 Task: Create Card Quarterly Business Review in Board Employee Performance Management to Workspace Business Operations. Create Card Software Development Review in Board Employee Engagement to Workspace Business Operations. Create Card Annual Performance Review in Board Public Relations Event Planning and Management to Workspace Business Operations
Action: Mouse moved to (112, 469)
Screenshot: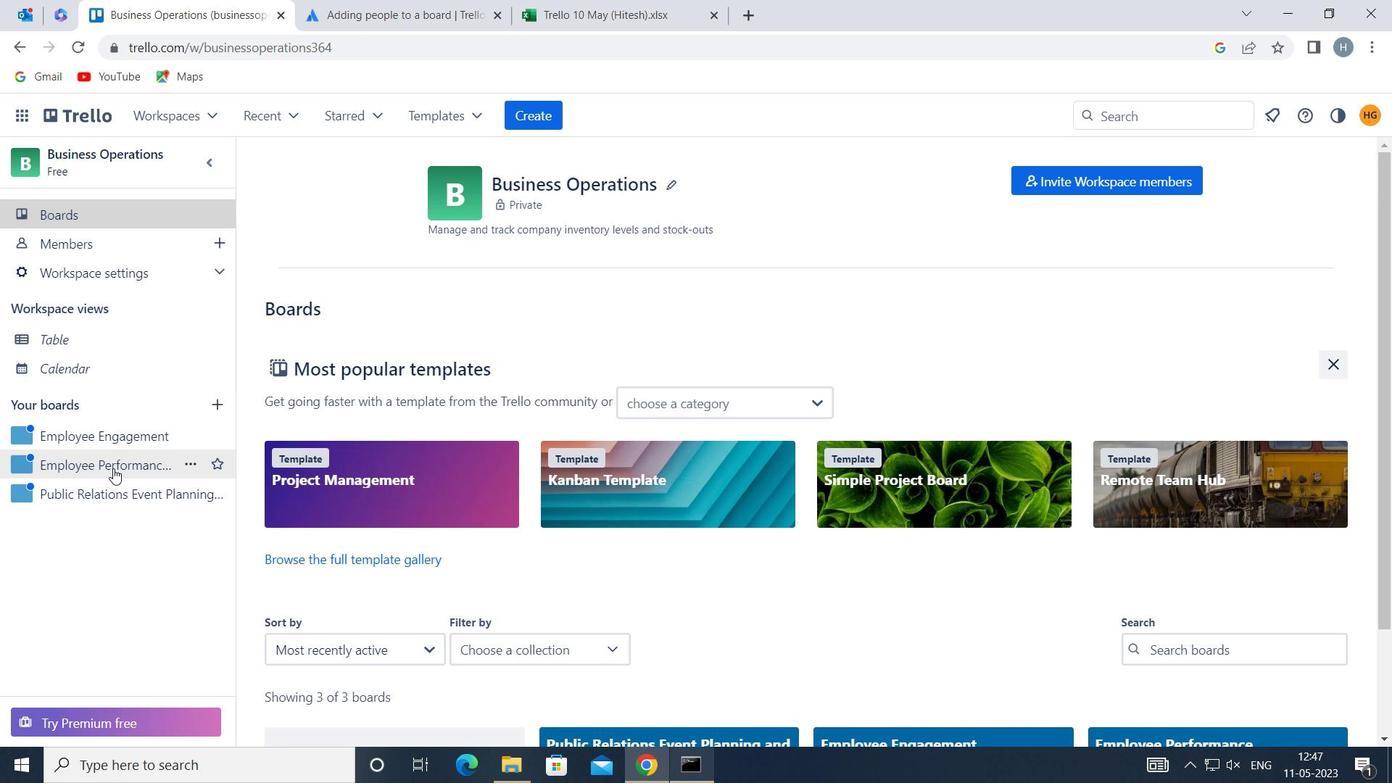 
Action: Mouse pressed left at (112, 469)
Screenshot: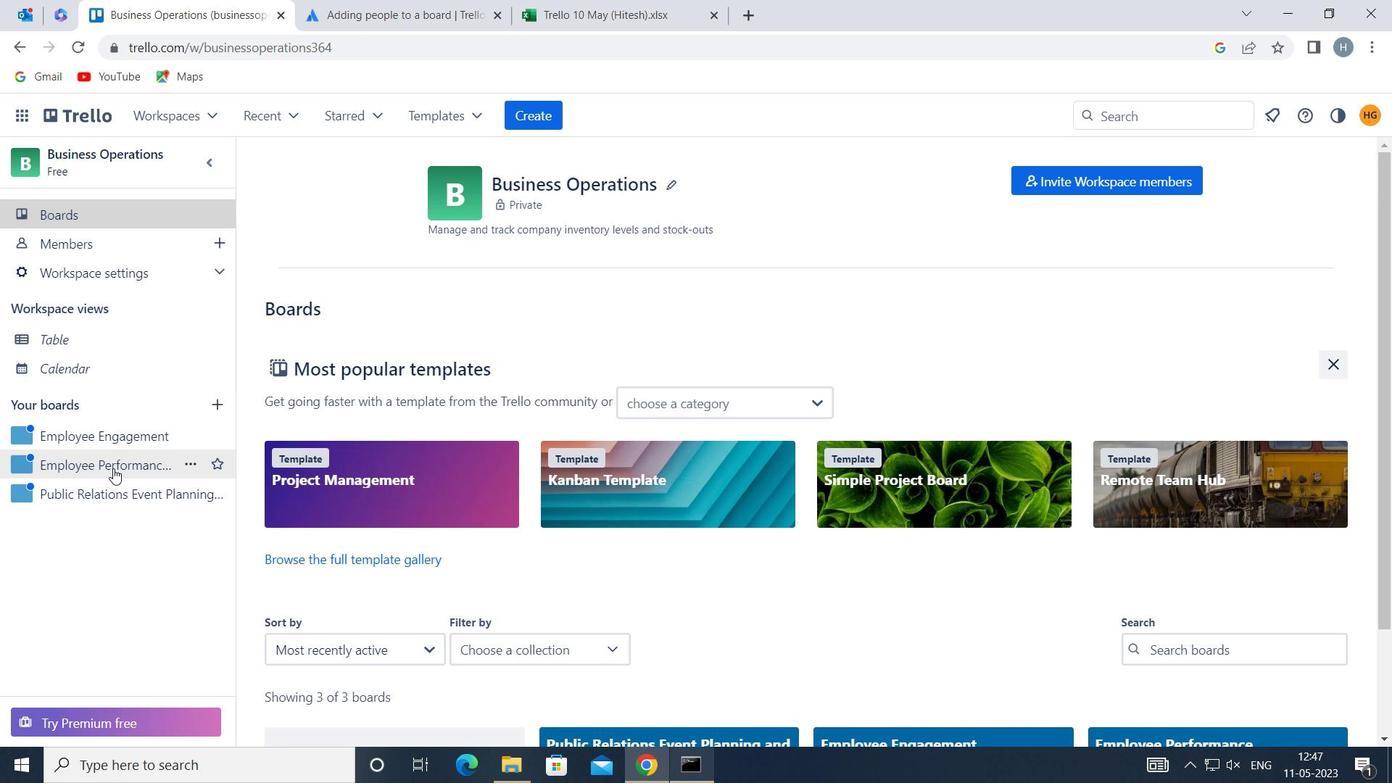 
Action: Mouse moved to (853, 264)
Screenshot: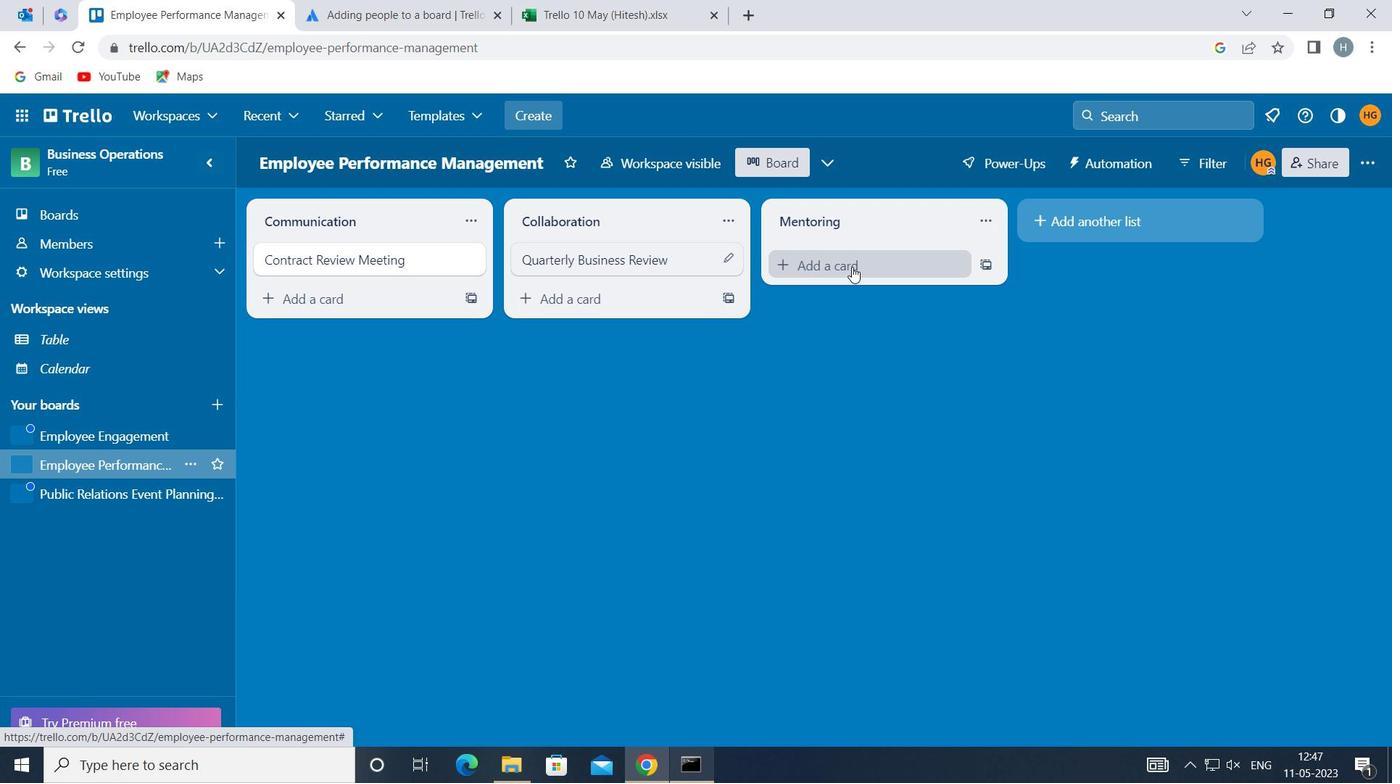 
Action: Mouse pressed left at (853, 264)
Screenshot: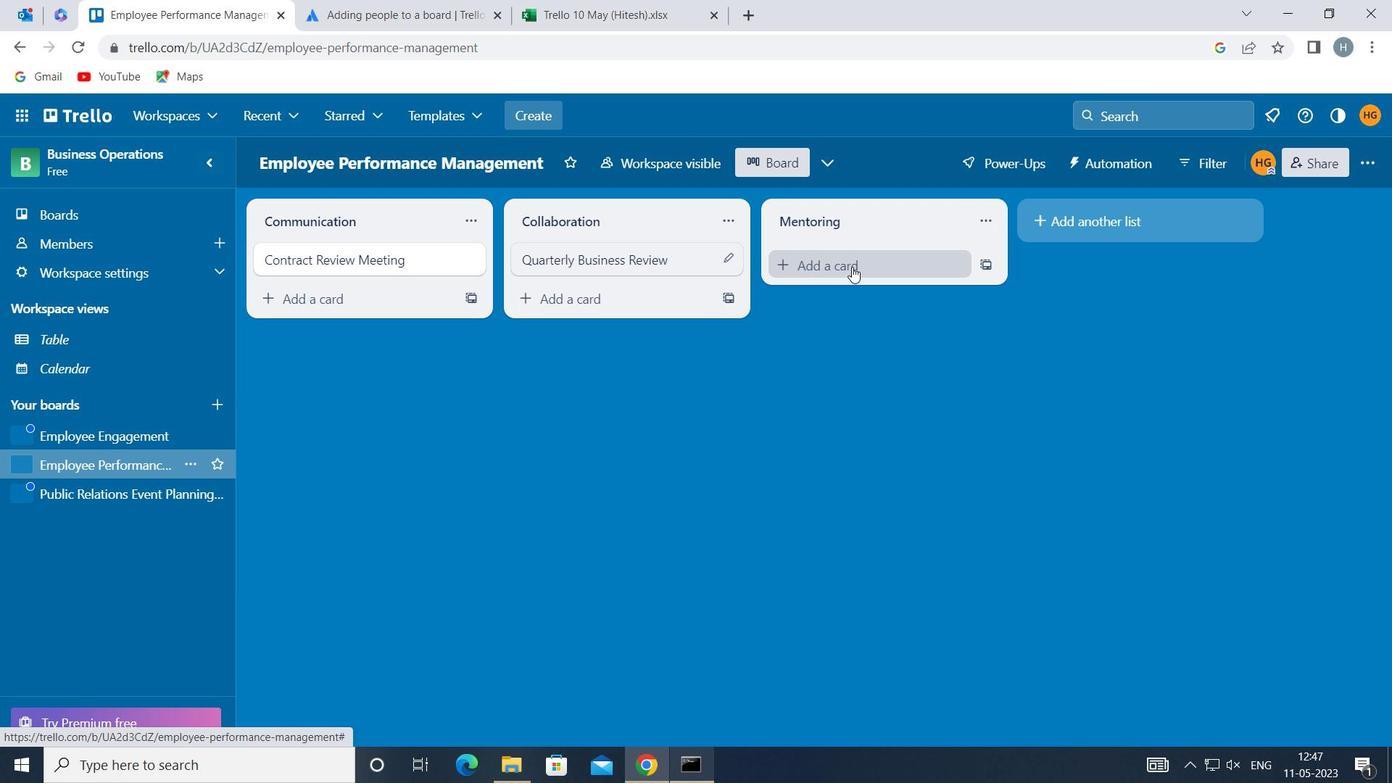 
Action: Mouse moved to (812, 266)
Screenshot: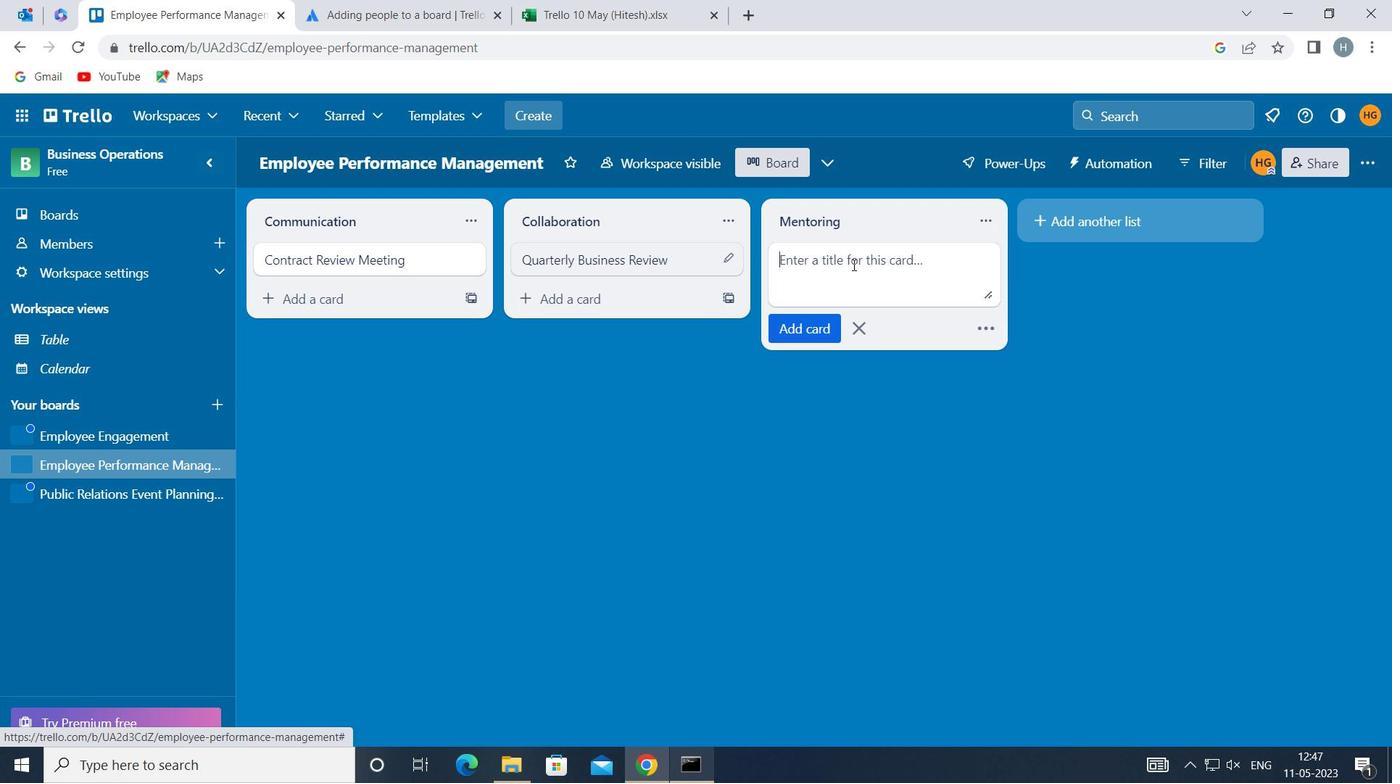 
Action: Mouse pressed left at (812, 266)
Screenshot: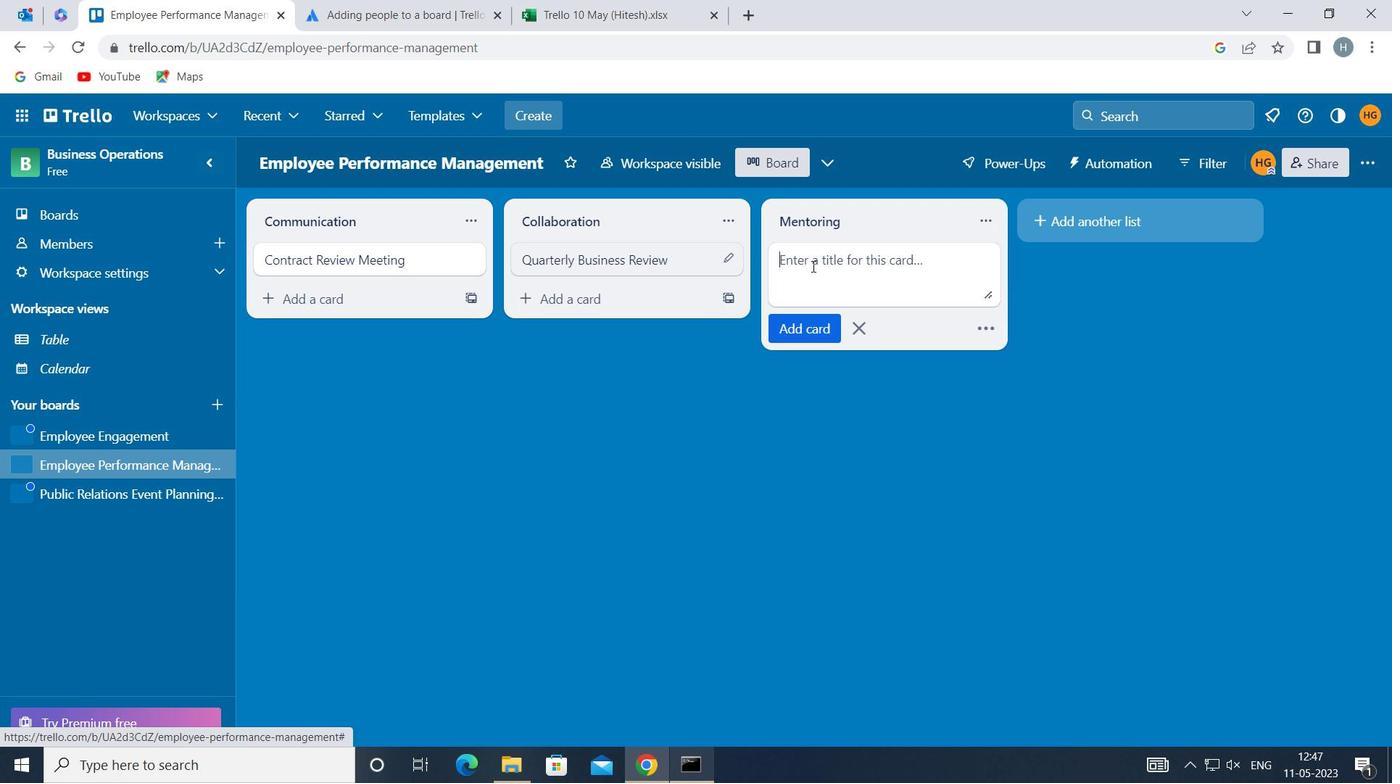 
Action: Key pressed <Key.shift>QUARTERLY<Key.space><Key.shift>BUSINESS<Key.space><Key.shift>REVIEW
Screenshot: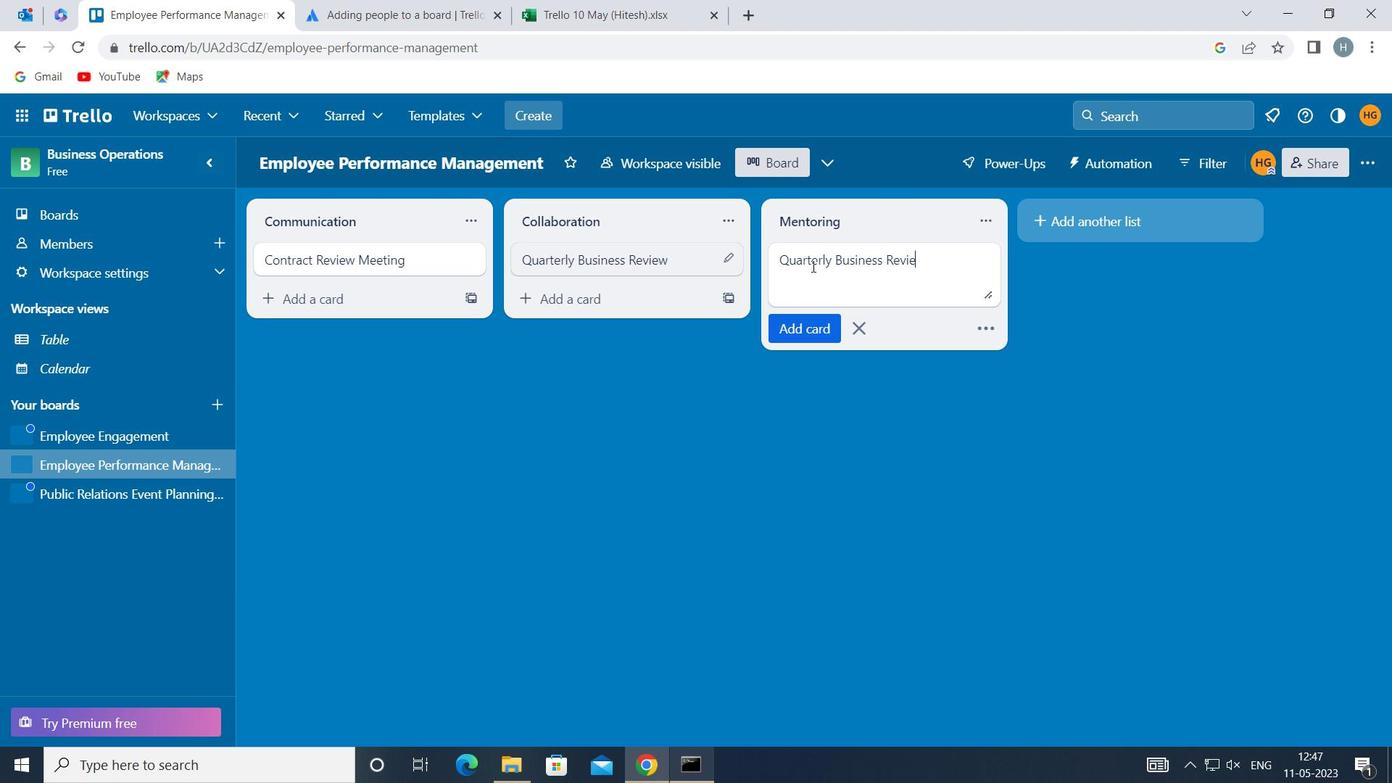 
Action: Mouse moved to (802, 317)
Screenshot: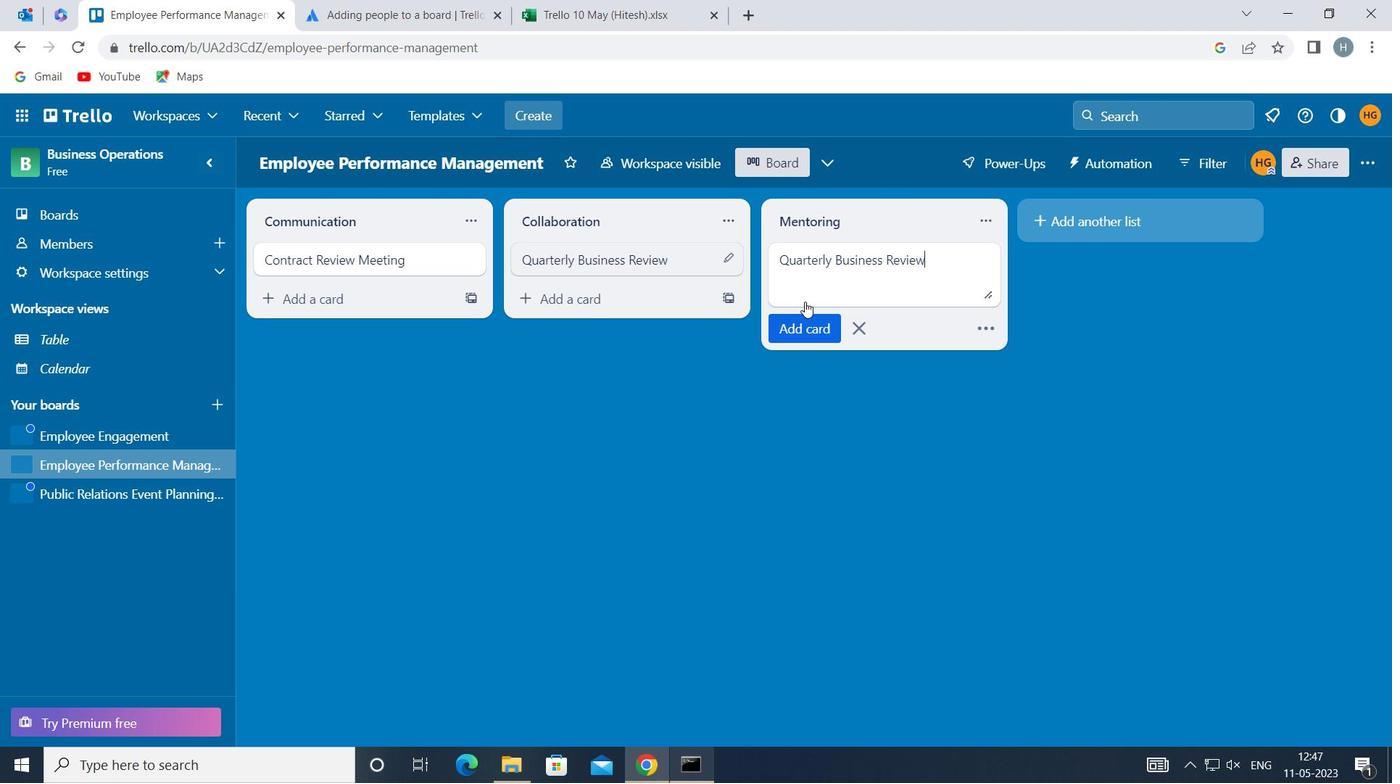 
Action: Mouse pressed left at (802, 317)
Screenshot: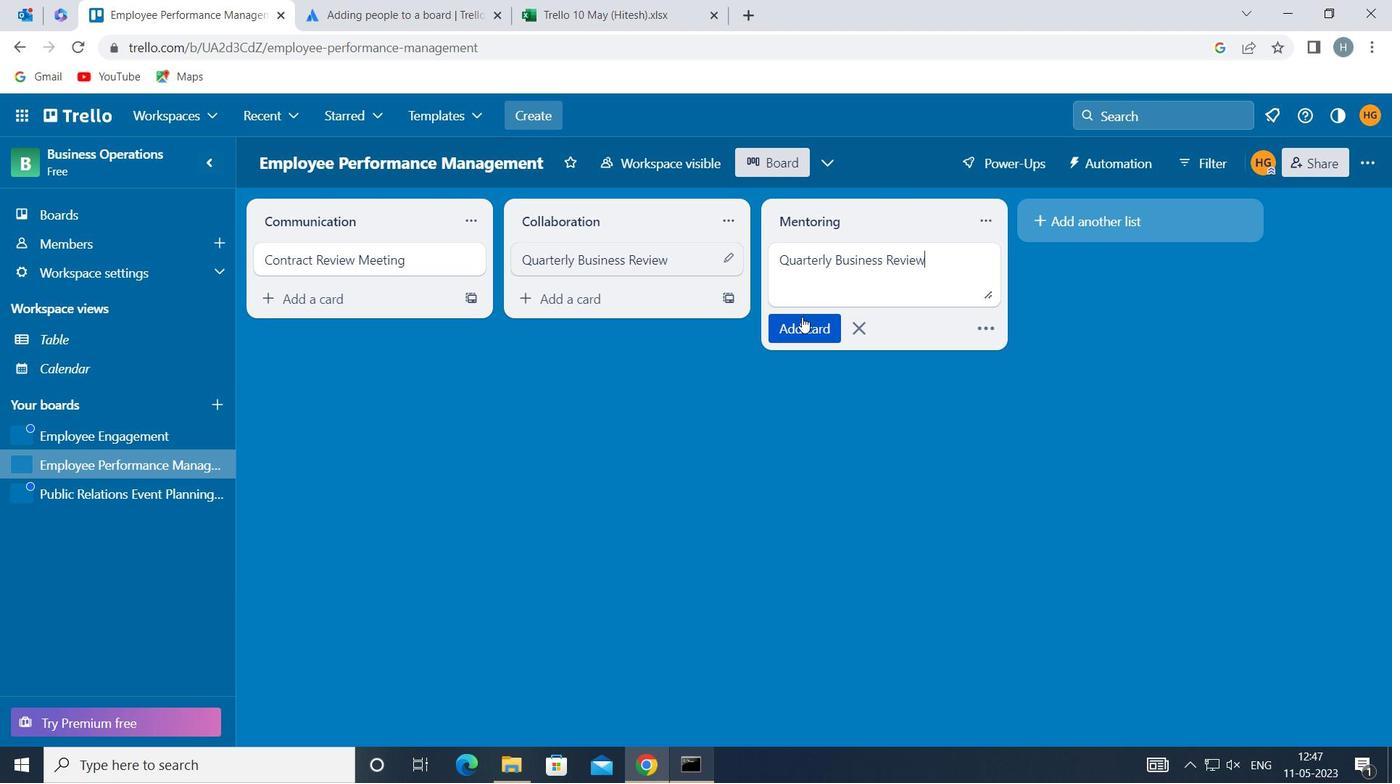 
Action: Mouse moved to (656, 465)
Screenshot: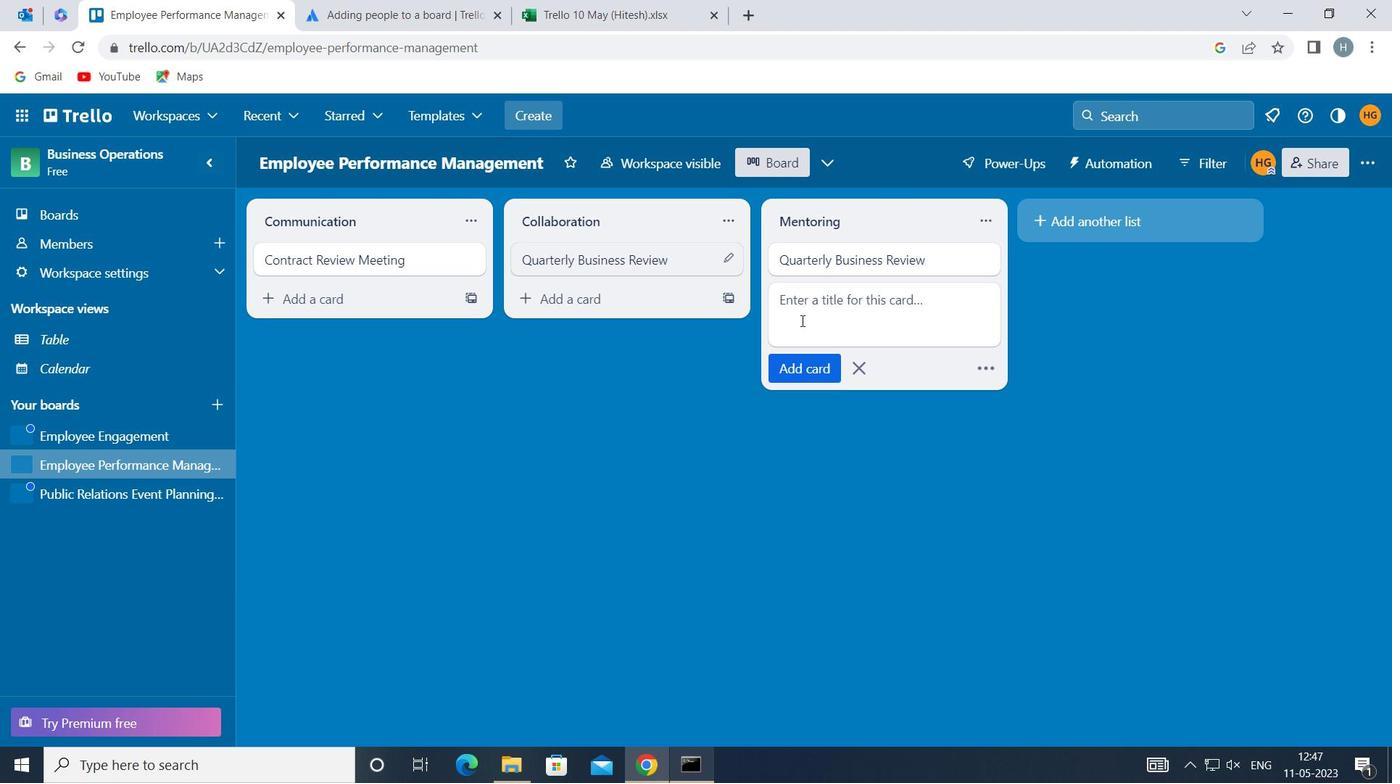 
Action: Mouse pressed left at (656, 465)
Screenshot: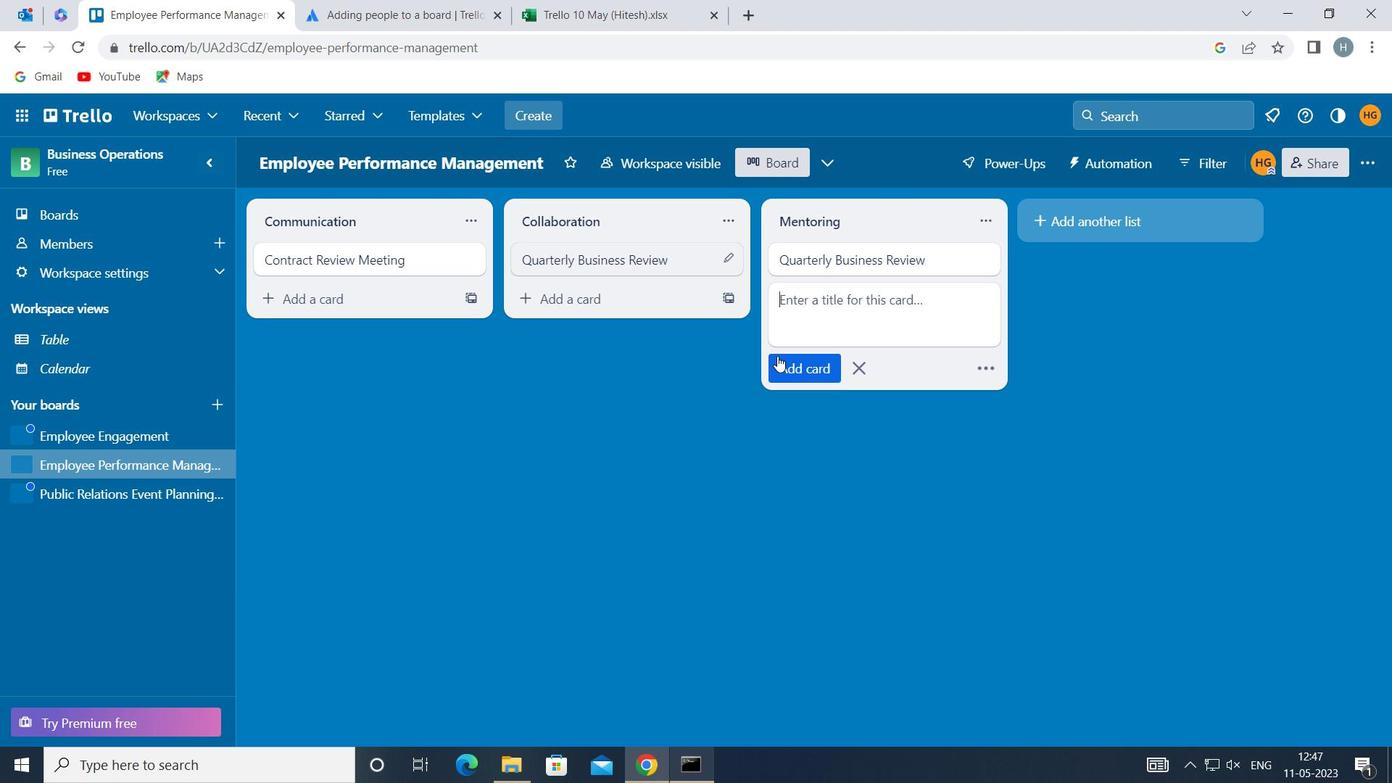 
Action: Mouse moved to (52, 441)
Screenshot: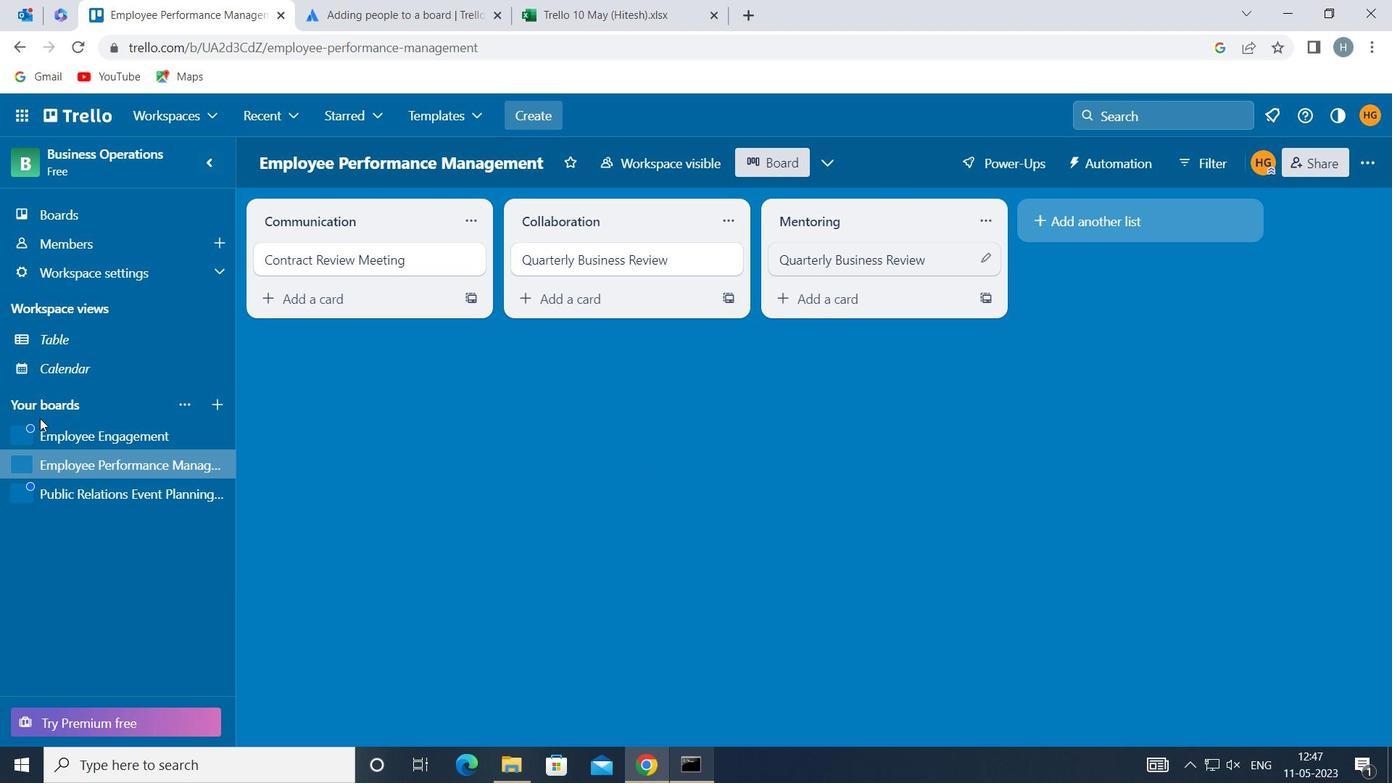 
Action: Mouse pressed left at (52, 441)
Screenshot: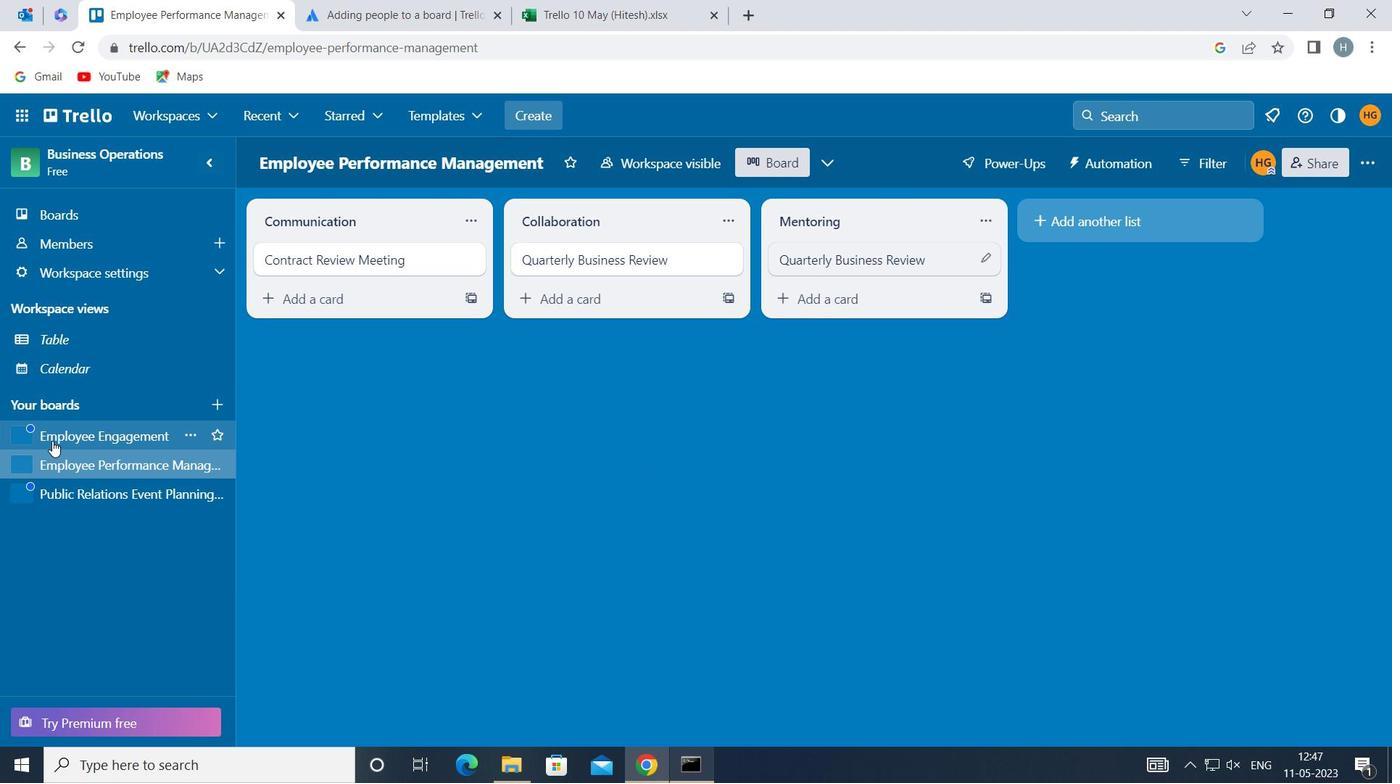 
Action: Mouse moved to (878, 270)
Screenshot: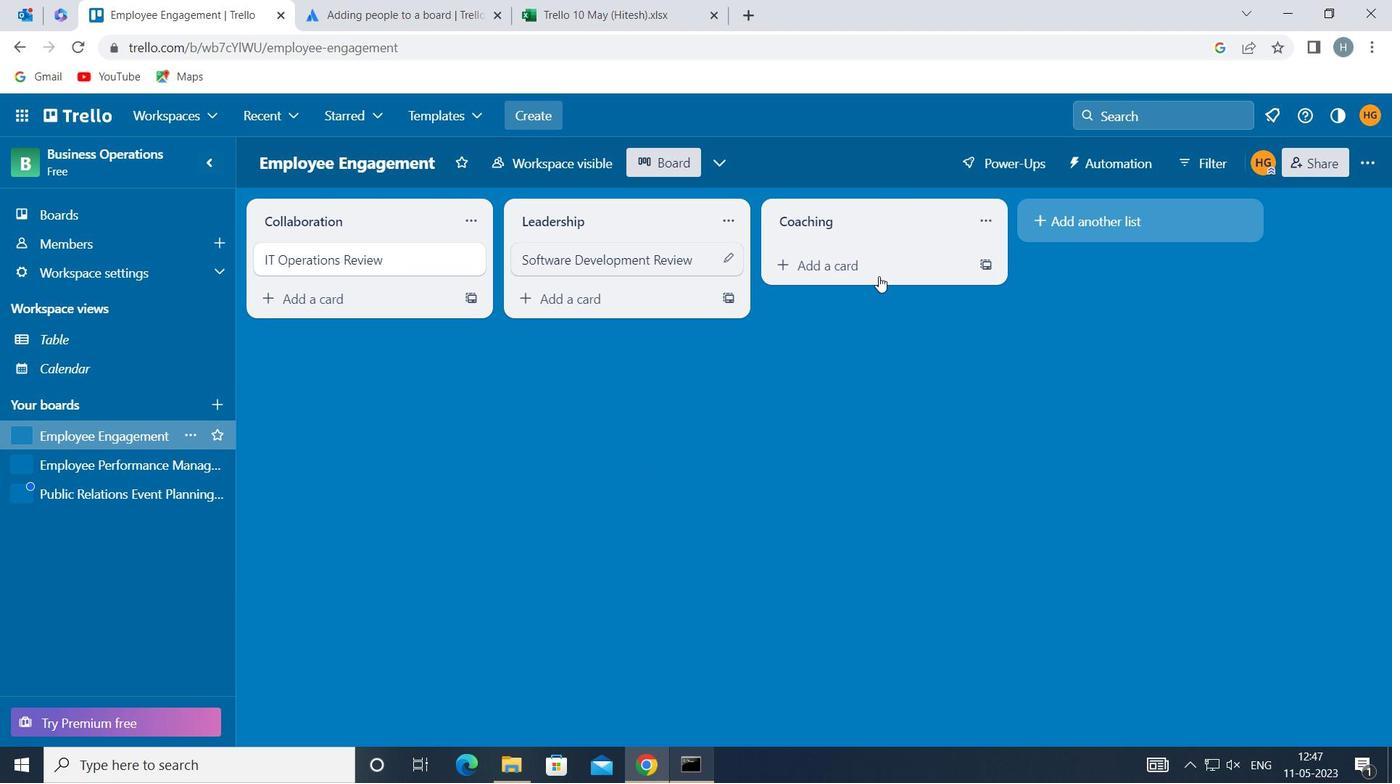 
Action: Mouse pressed left at (878, 270)
Screenshot: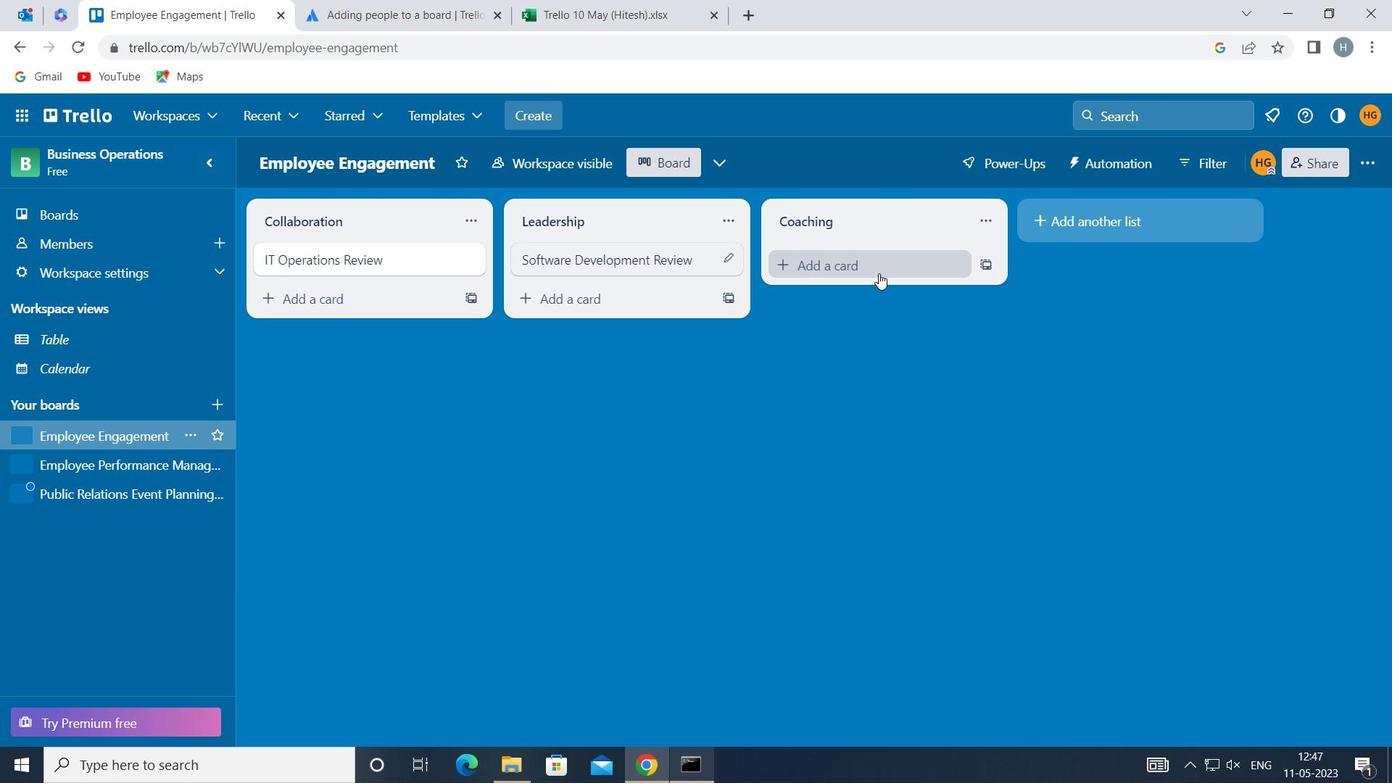 
Action: Mouse moved to (847, 268)
Screenshot: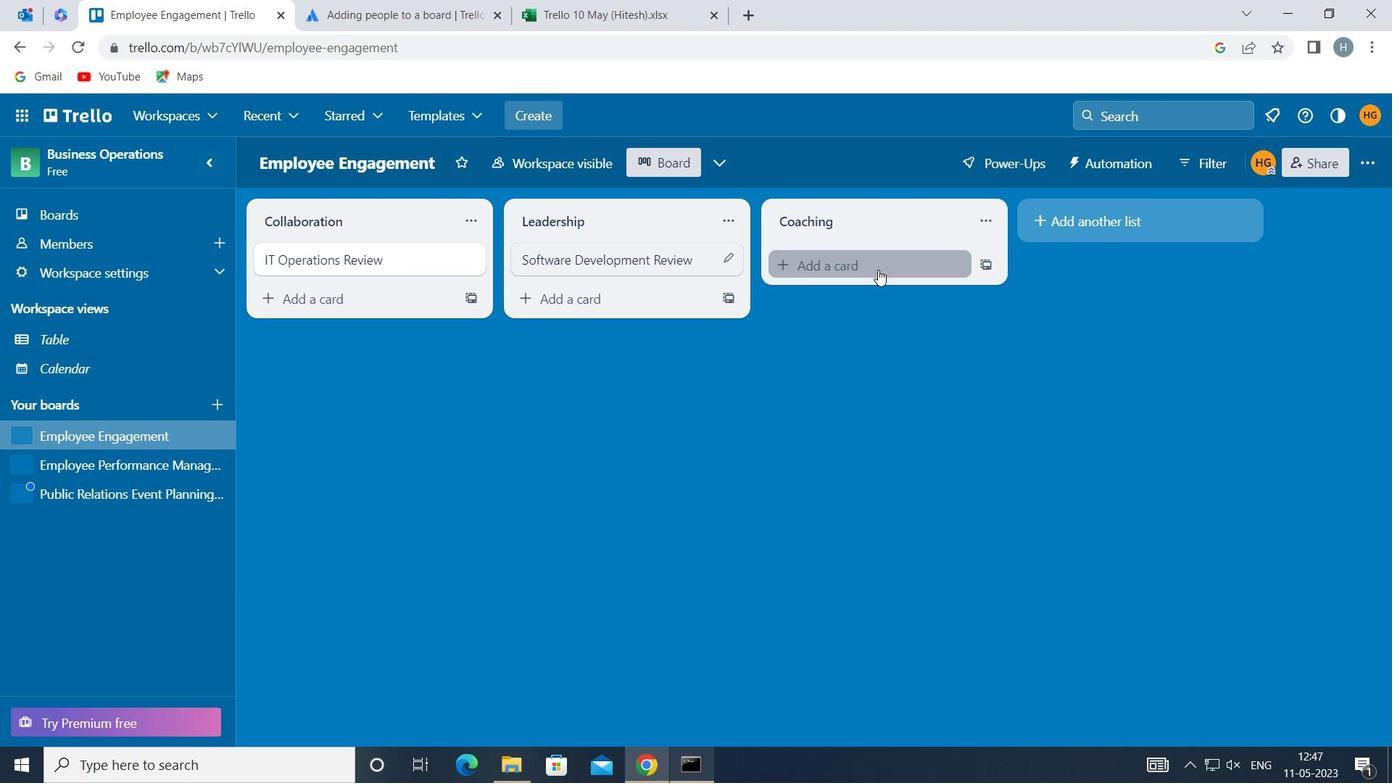 
Action: Mouse pressed left at (847, 268)
Screenshot: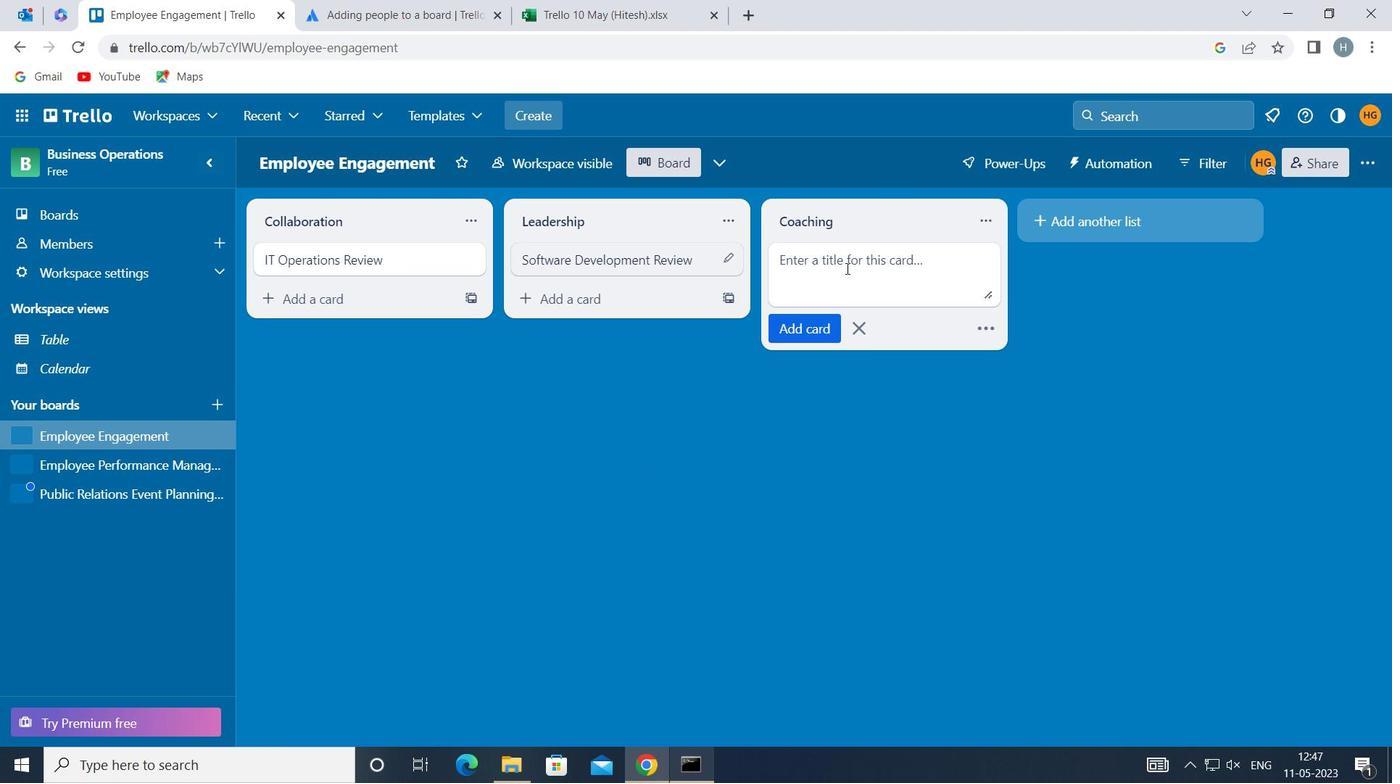 
Action: Key pressed <Key.shift>SOFTWARE<Key.space><Key.shift>DEVELOPMENT<Key.space><Key.shift>REVIEW
Screenshot: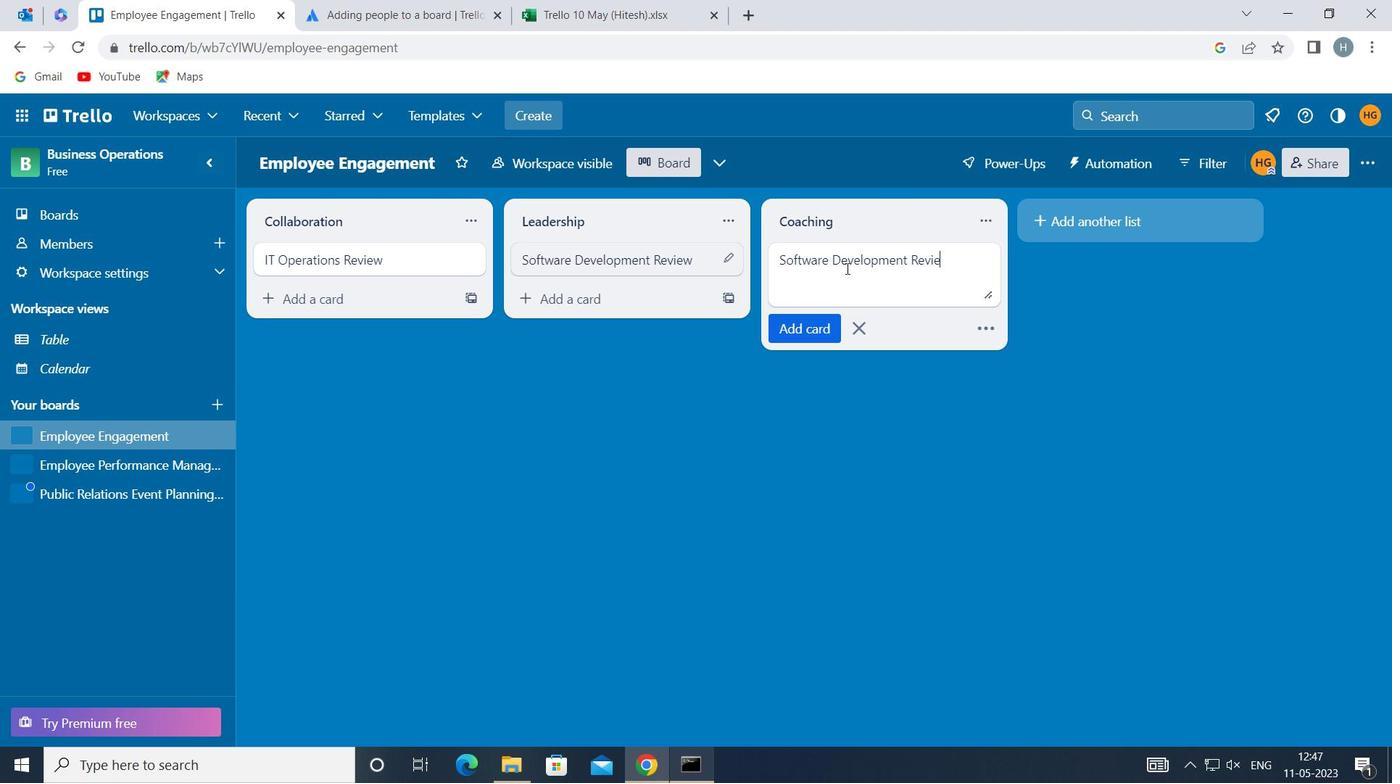 
Action: Mouse moved to (811, 324)
Screenshot: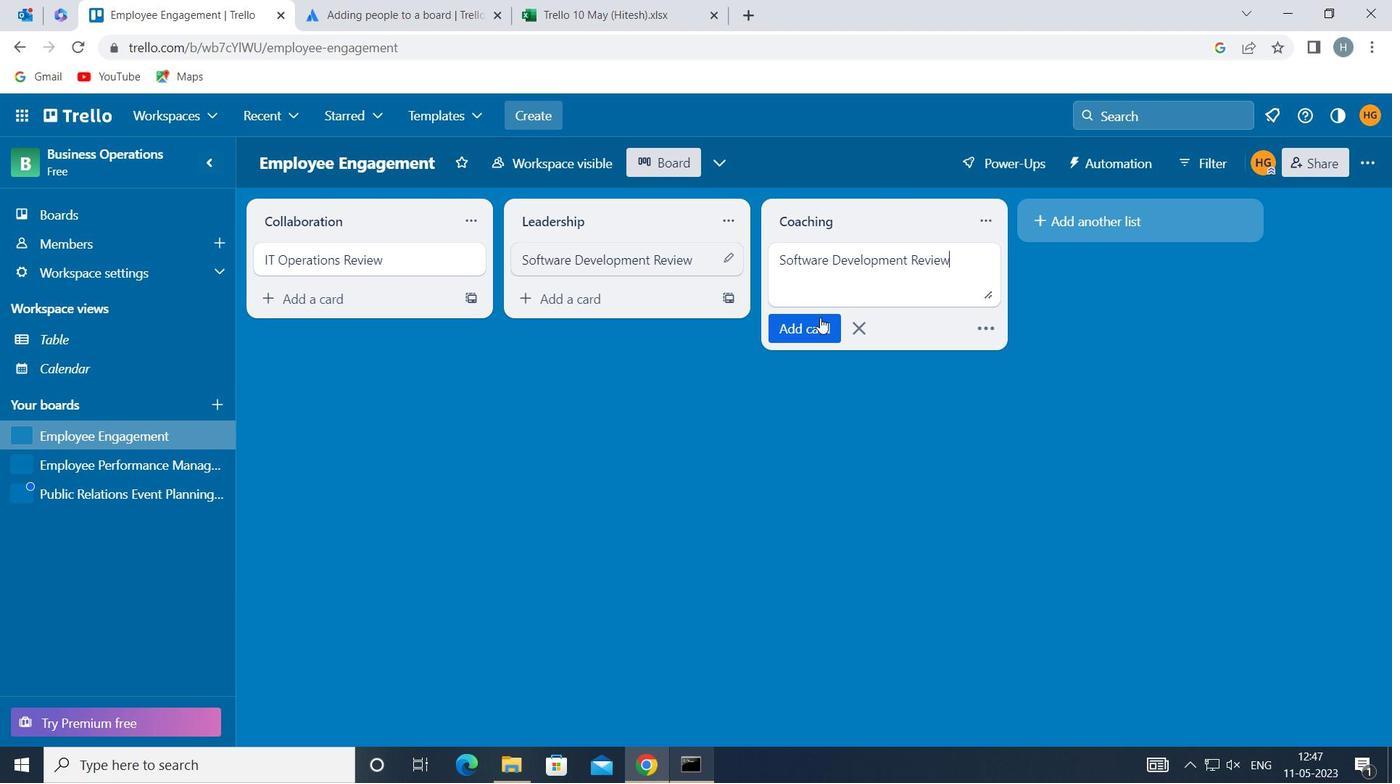 
Action: Mouse pressed left at (811, 324)
Screenshot: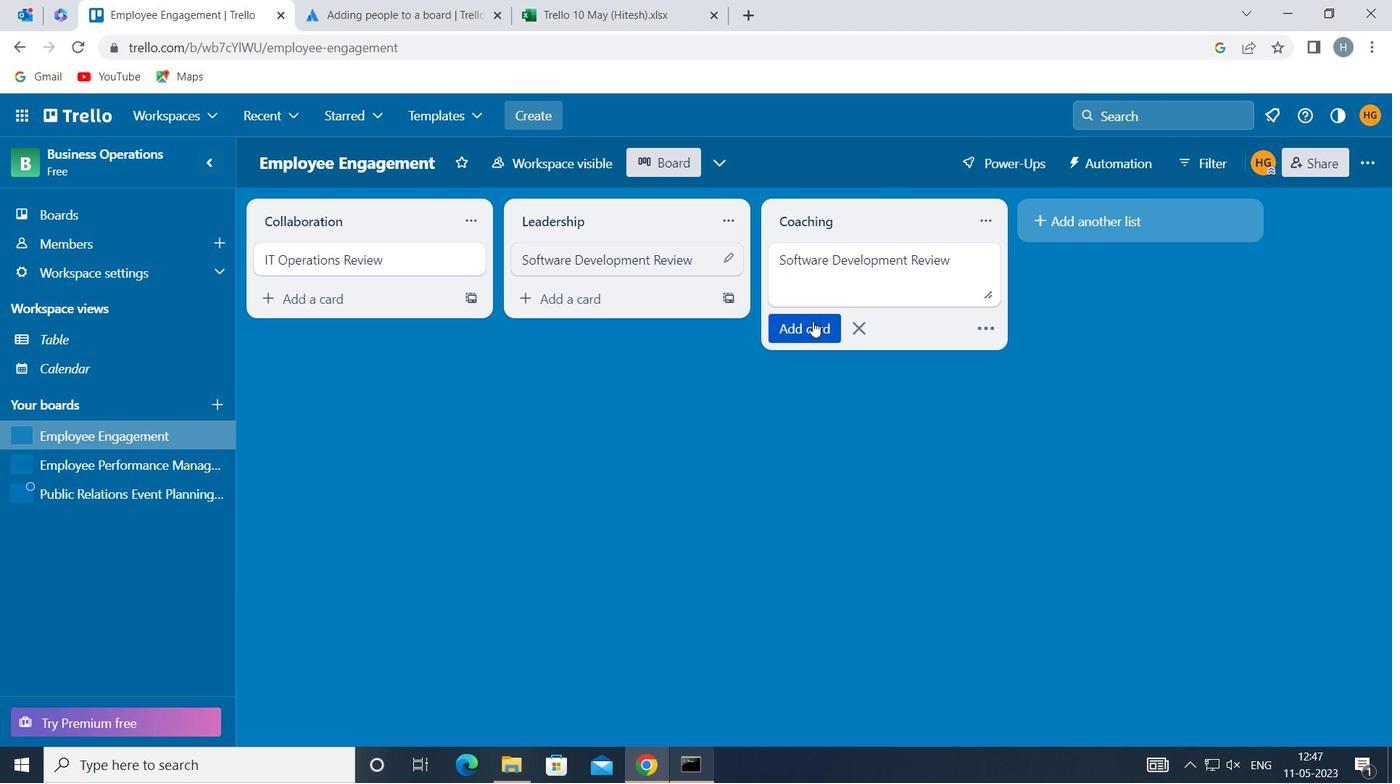 
Action: Mouse moved to (784, 388)
Screenshot: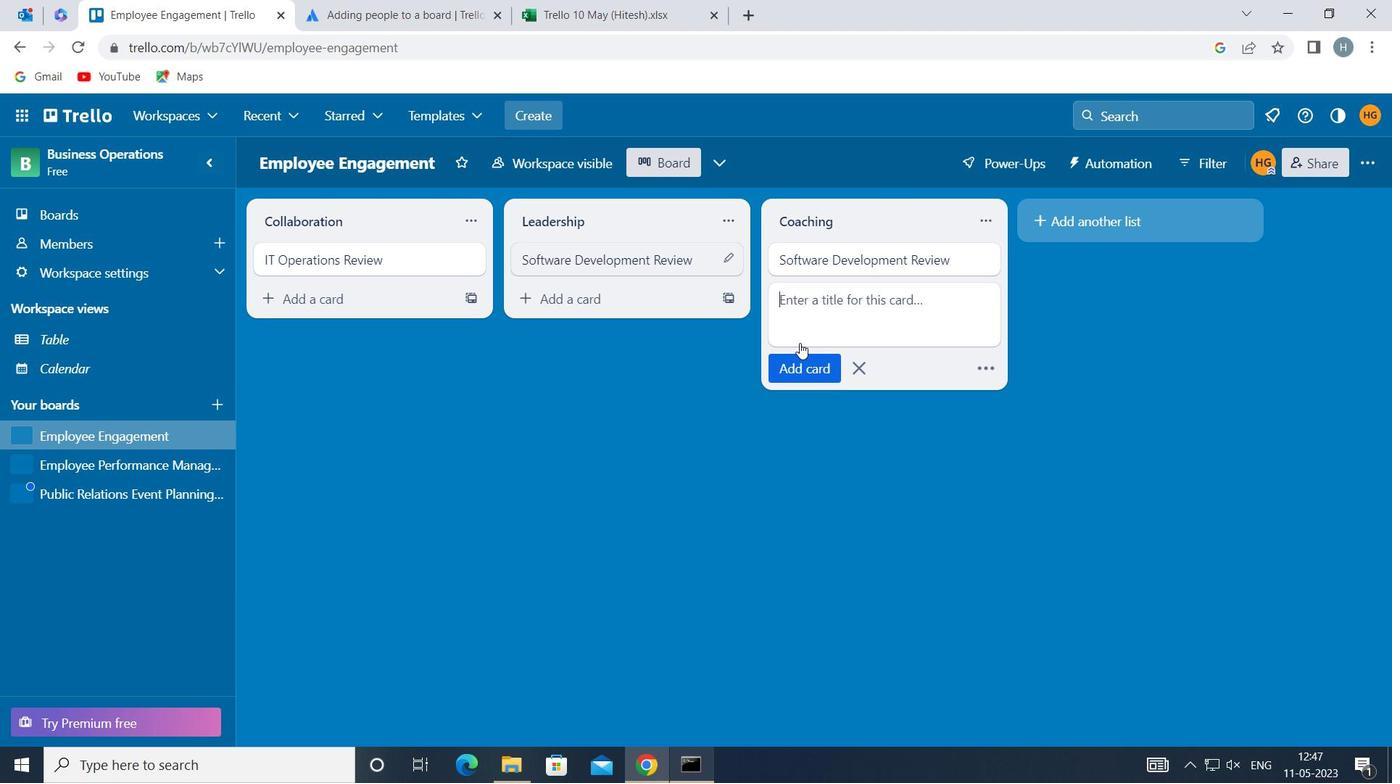 
Action: Mouse pressed left at (784, 388)
Screenshot: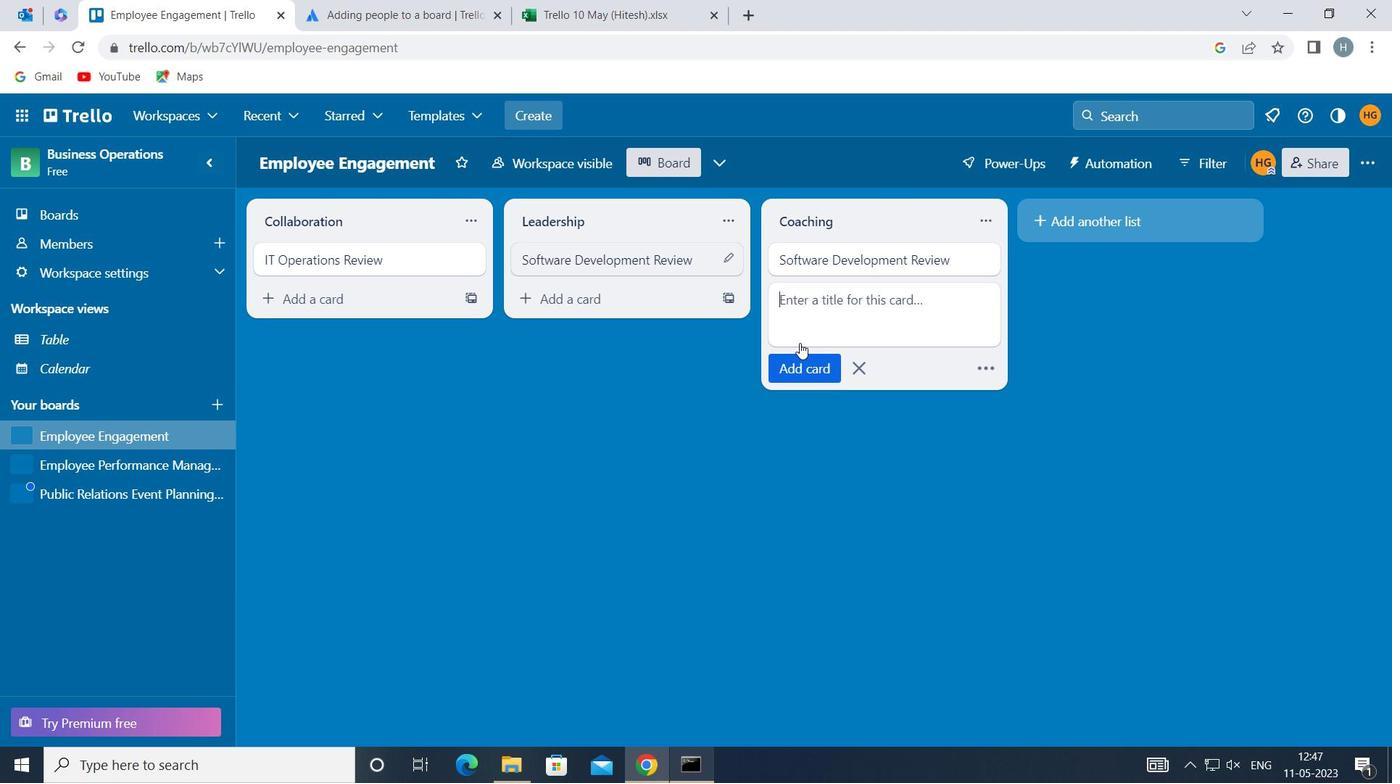 
Action: Mouse moved to (108, 487)
Screenshot: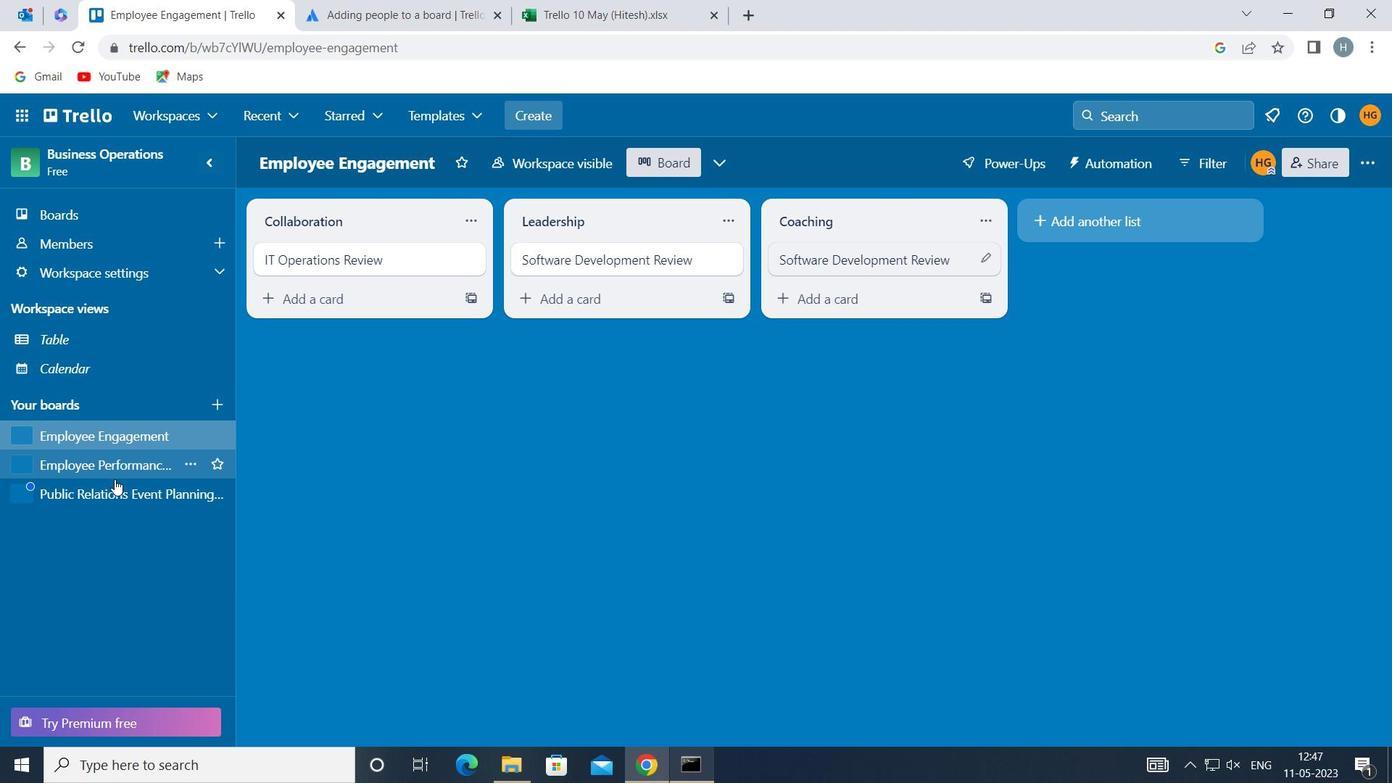 
Action: Mouse pressed left at (108, 487)
Screenshot: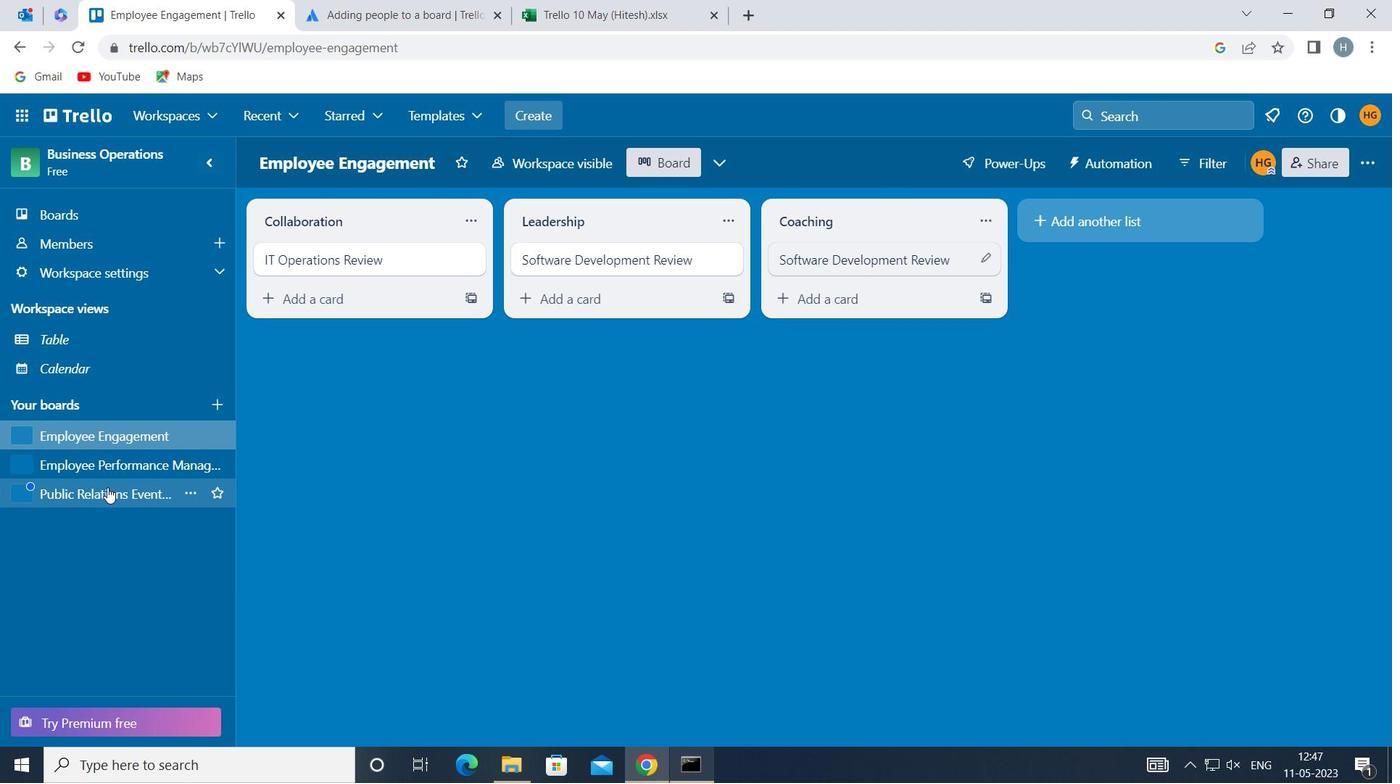 
Action: Mouse moved to (861, 258)
Screenshot: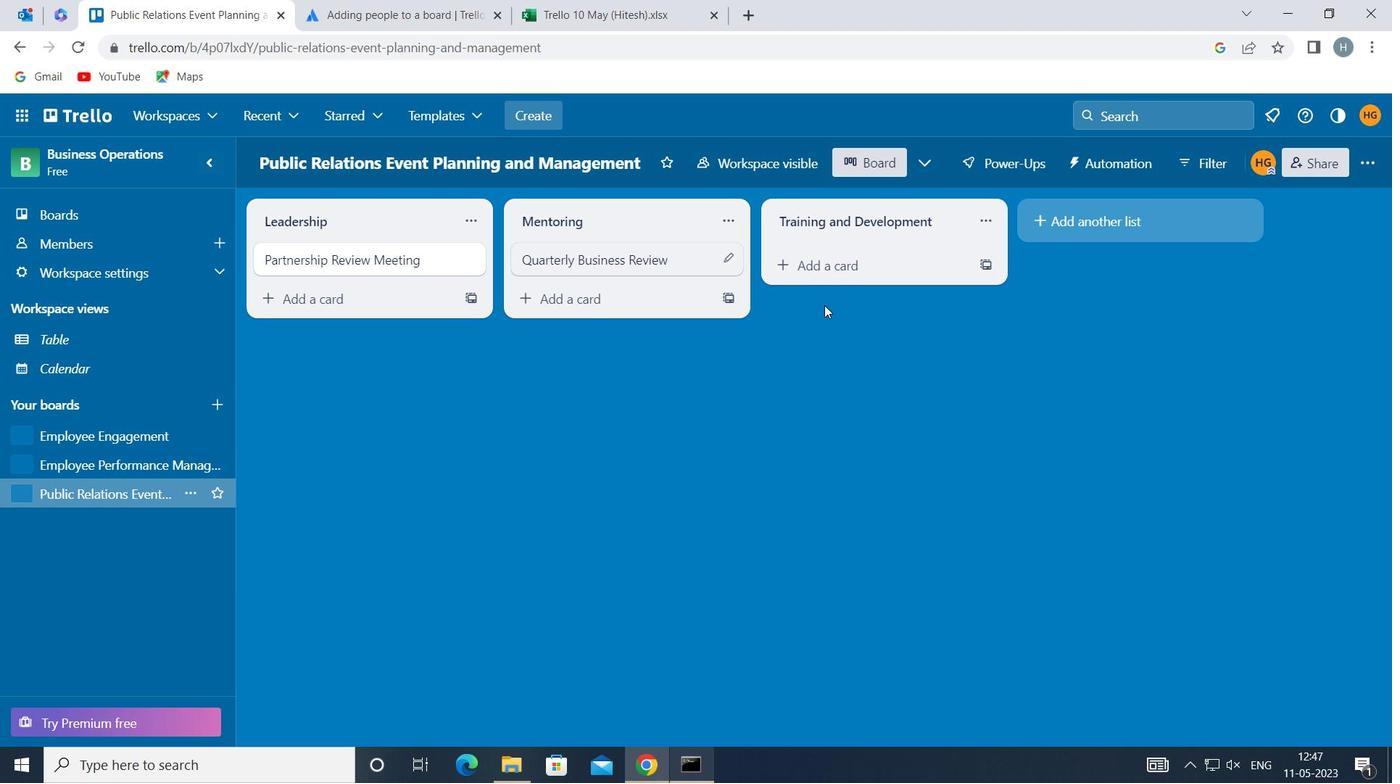 
Action: Mouse pressed left at (861, 258)
Screenshot: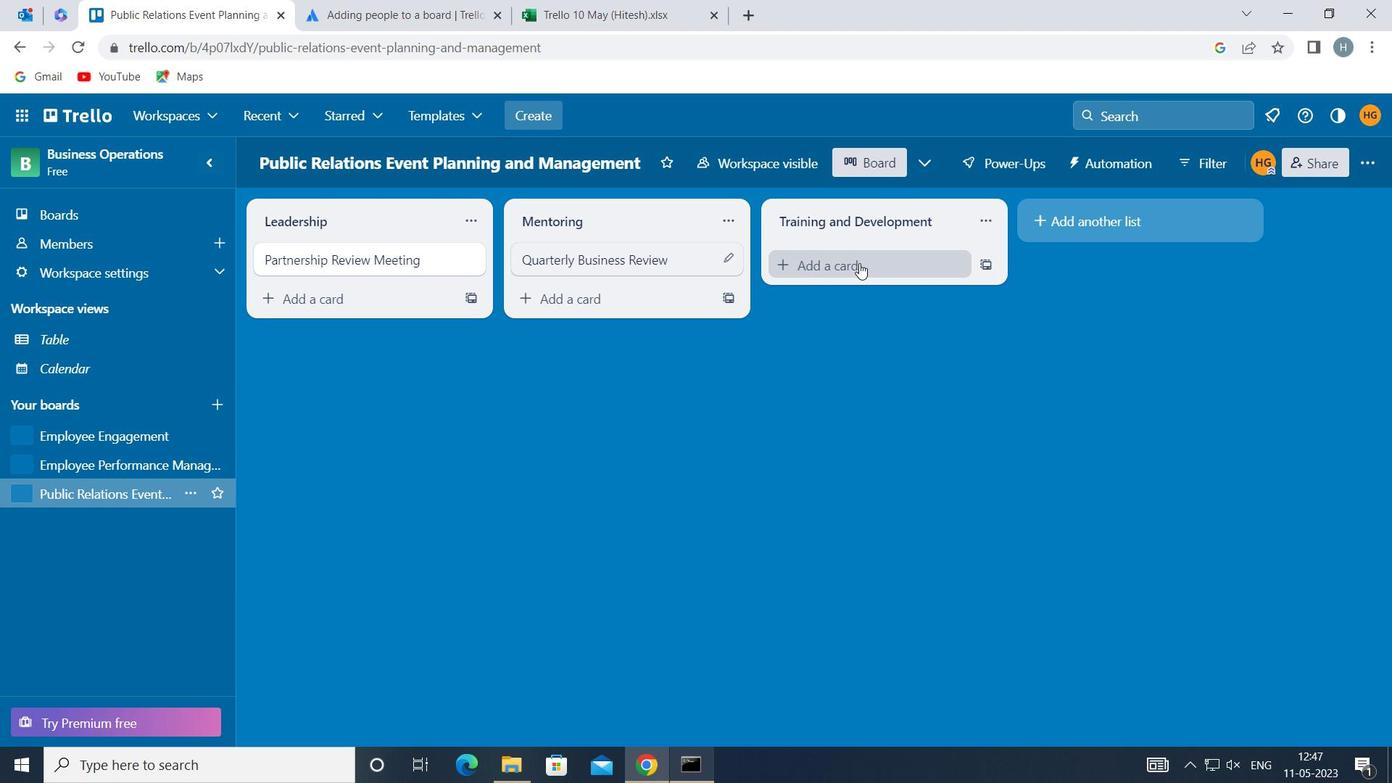 
Action: Mouse moved to (856, 257)
Screenshot: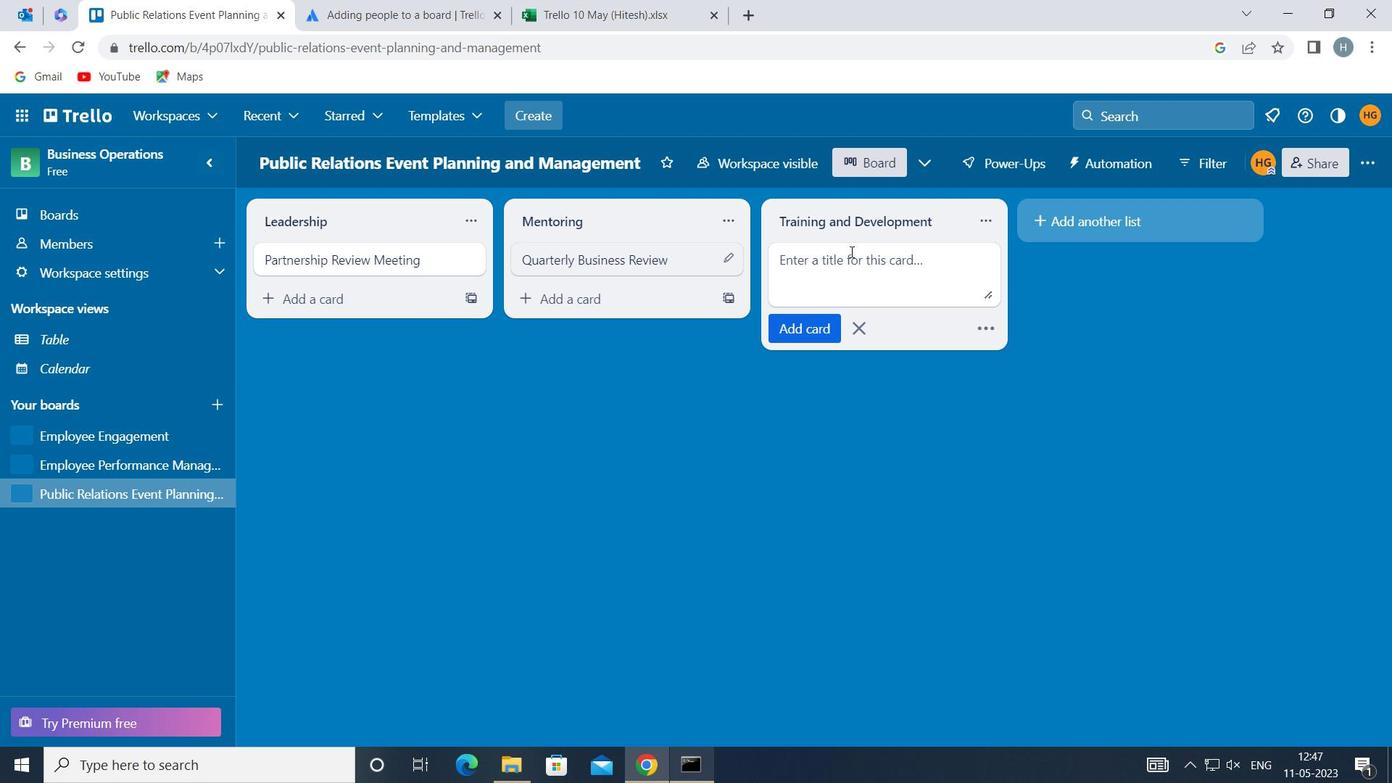 
Action: Mouse pressed left at (856, 257)
Screenshot: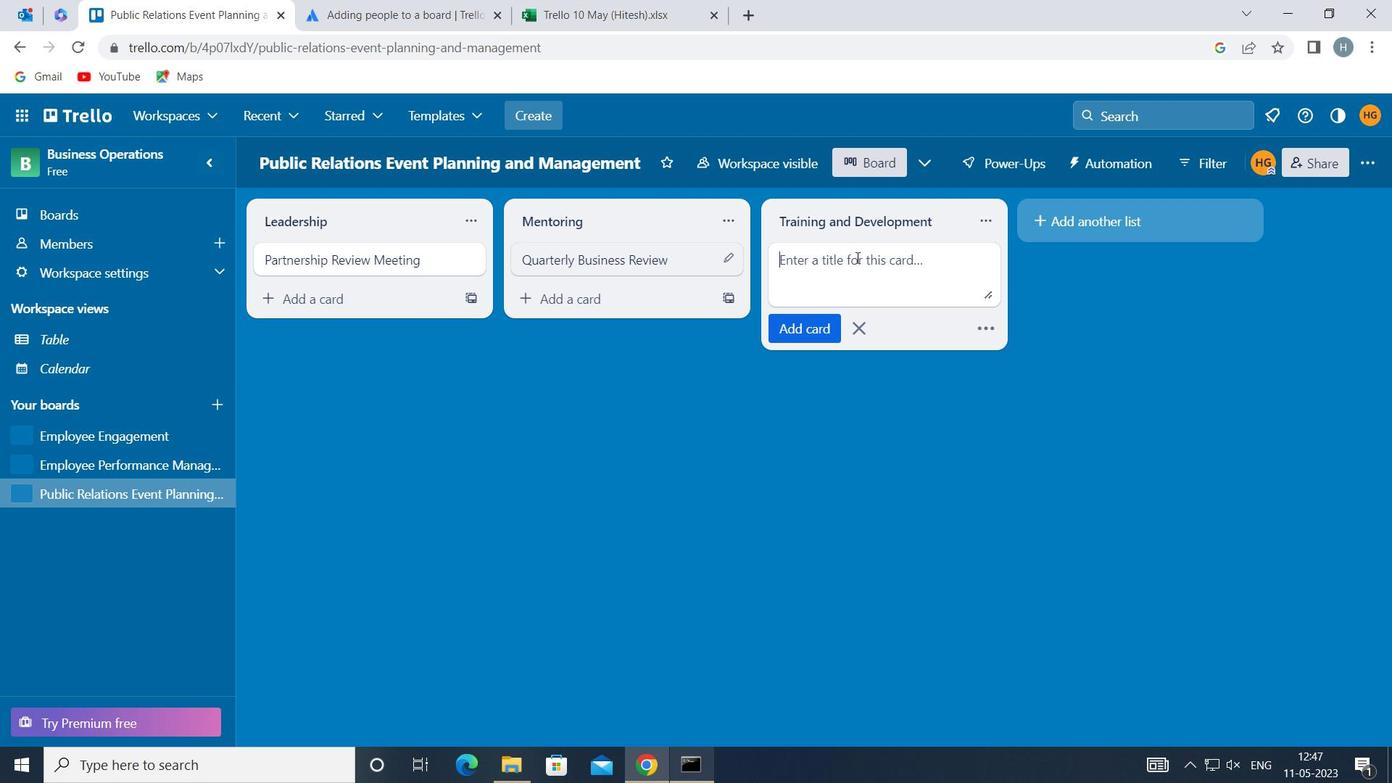 
Action: Mouse moved to (856, 257)
Screenshot: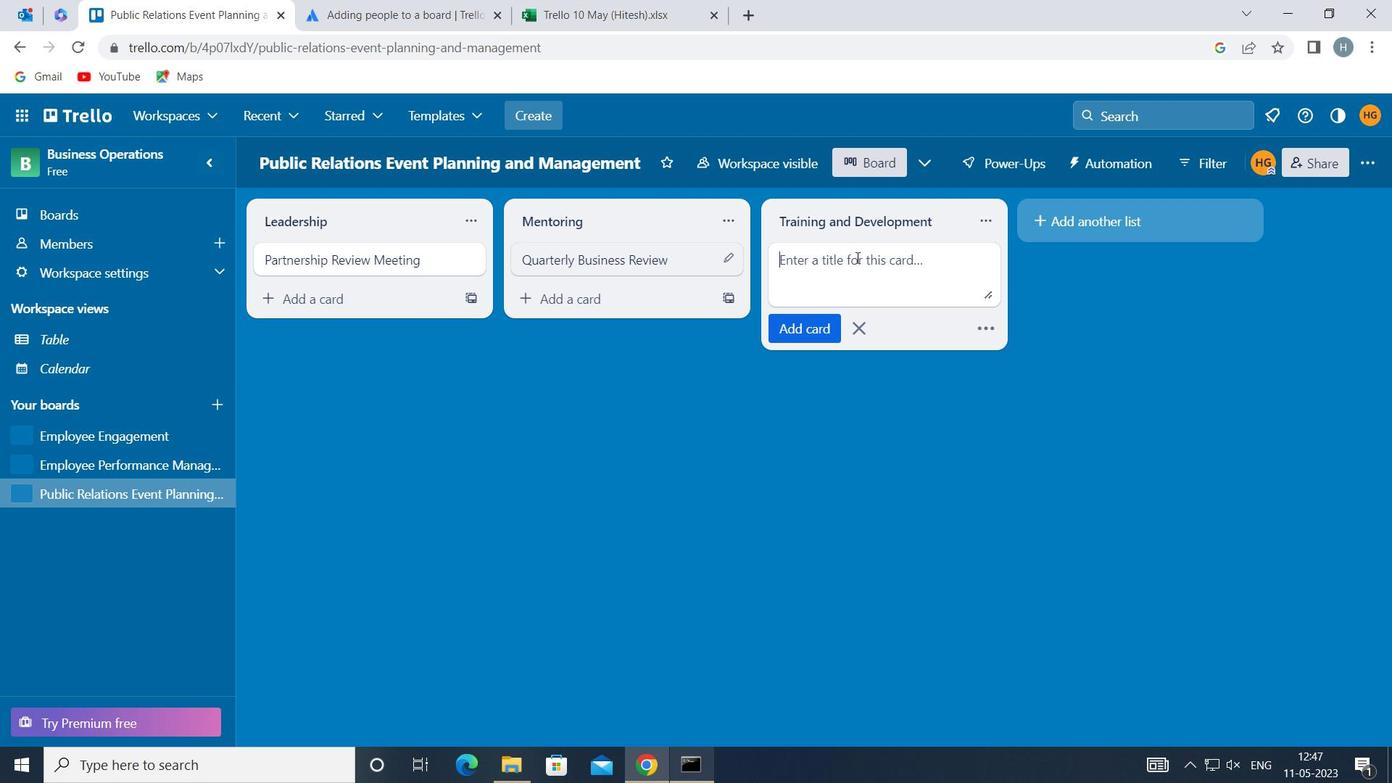 
Action: Key pressed <Key.shift>ANNU<Key.backspace>UAL<Key.space><Key.shift>PERFORMANCE<Key.space><Key.shift>REVIEW
Screenshot: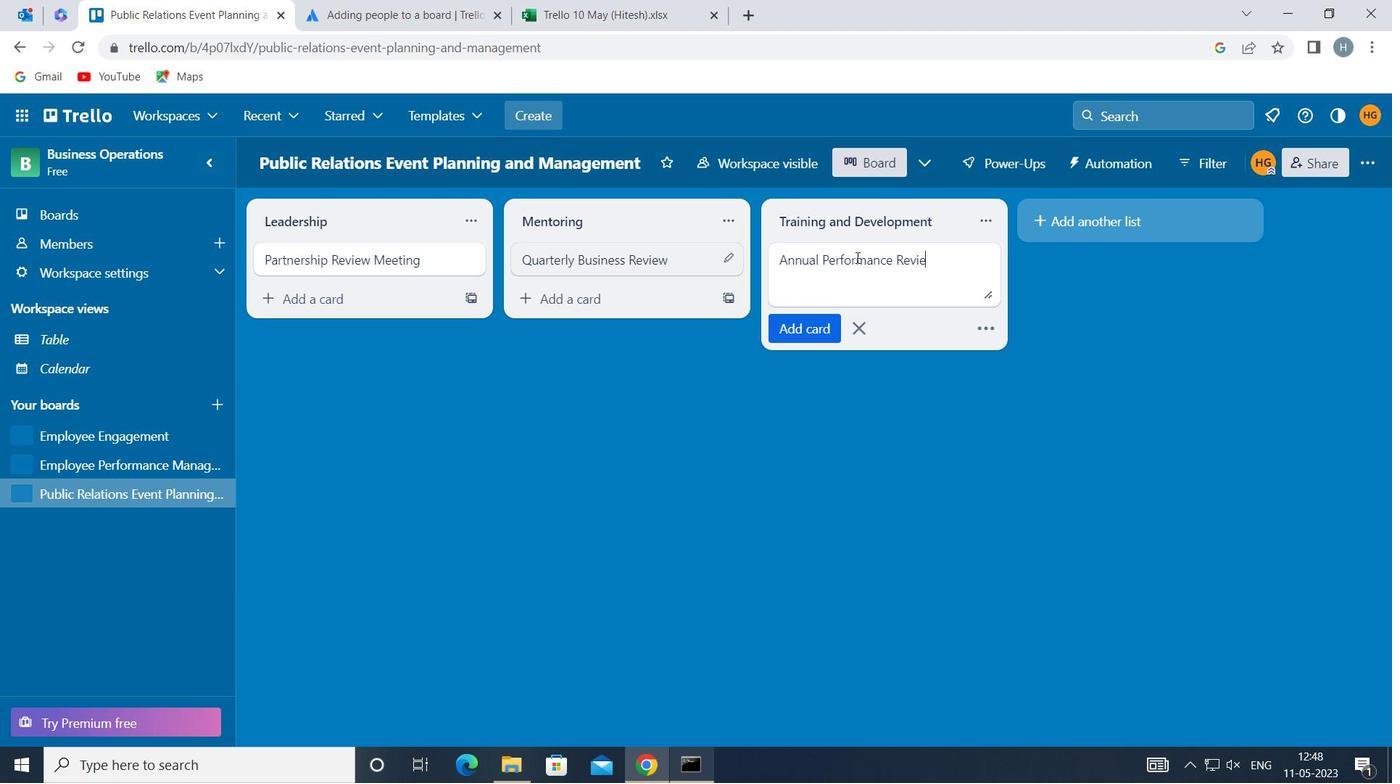 
Action: Mouse moved to (816, 325)
Screenshot: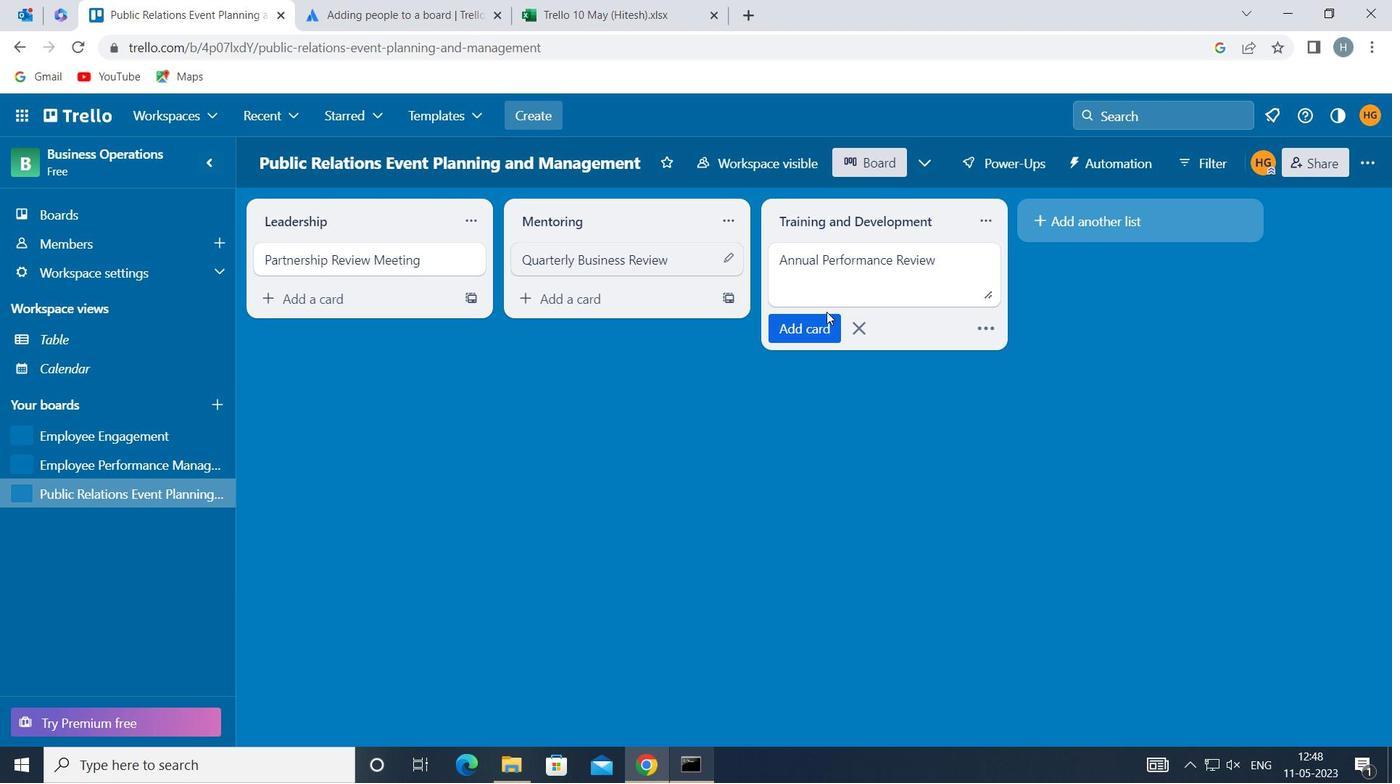 
Action: Mouse pressed left at (816, 325)
Screenshot: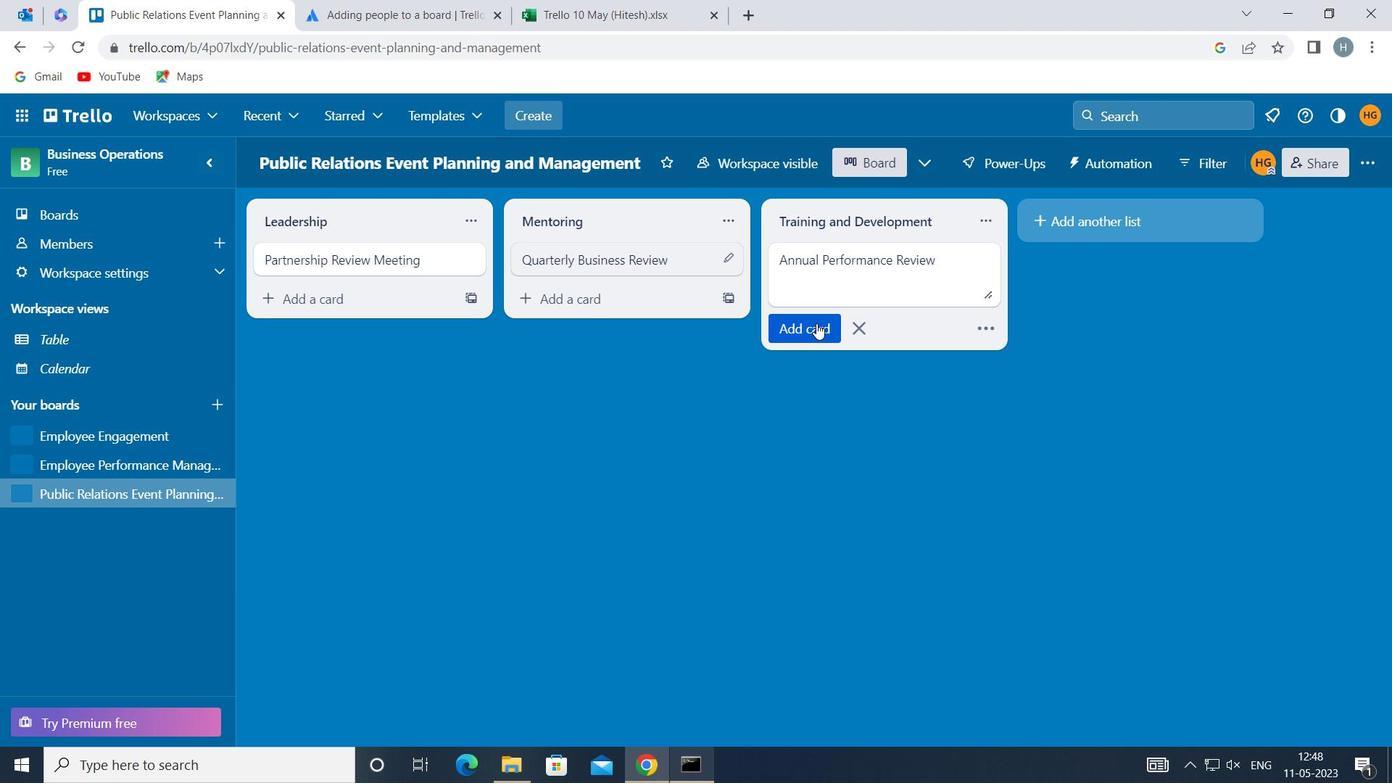 
Action: Mouse moved to (729, 464)
Screenshot: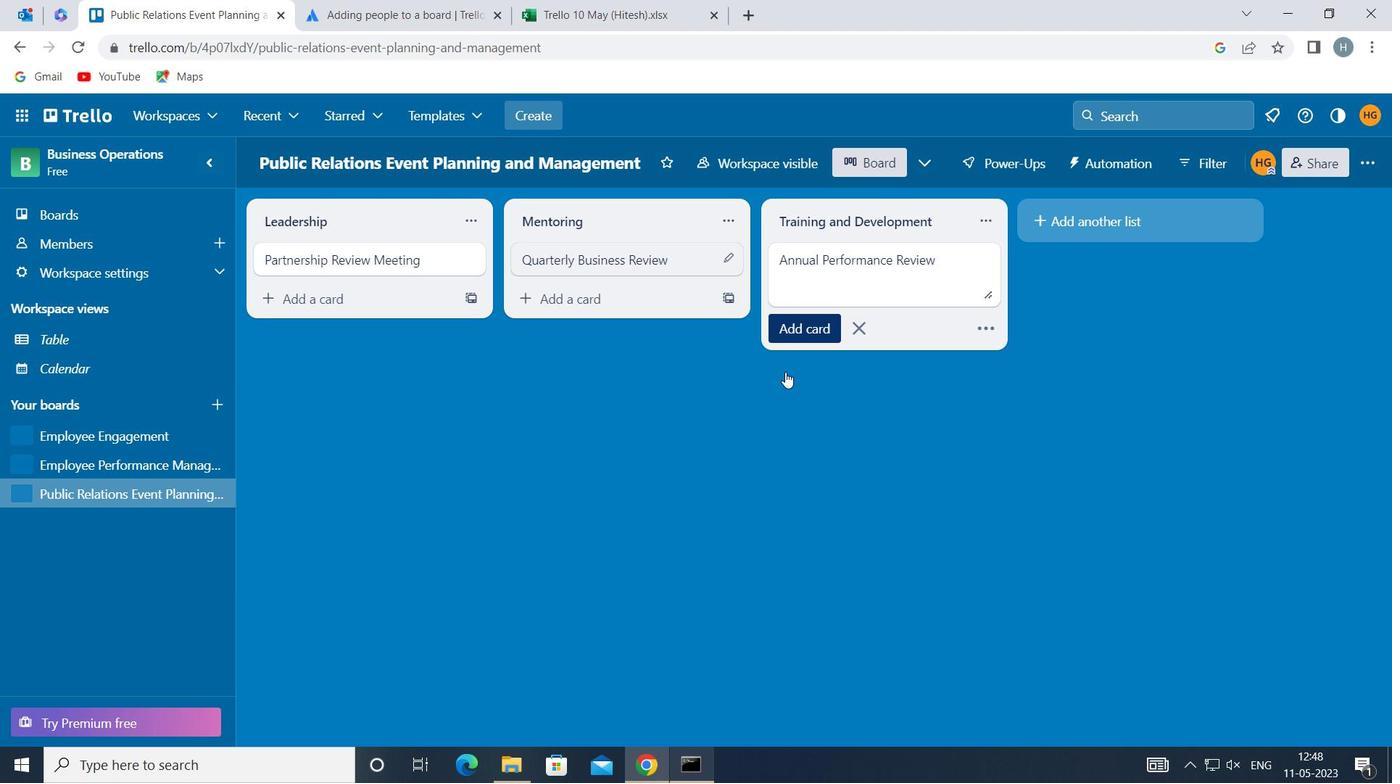 
Action: Mouse pressed left at (729, 464)
Screenshot: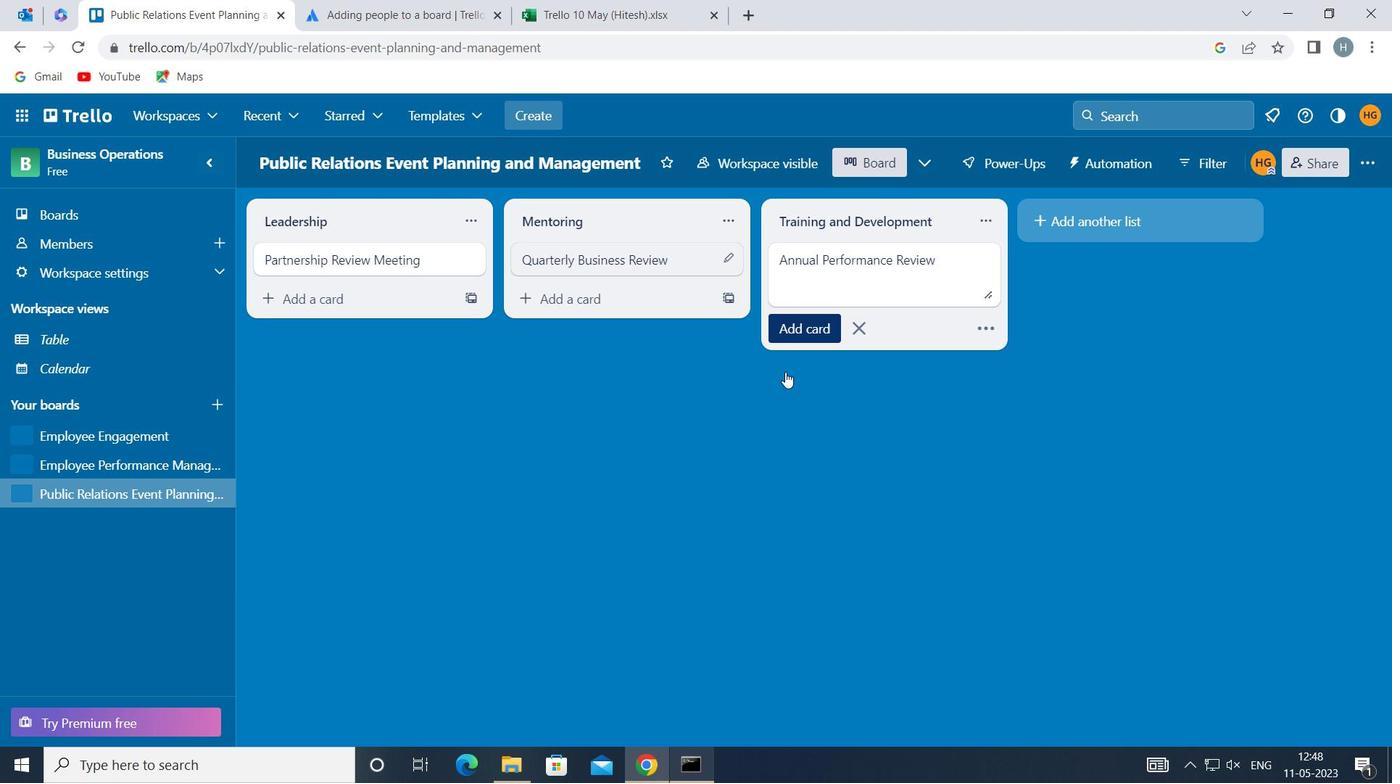 
Action: Mouse moved to (730, 464)
Screenshot: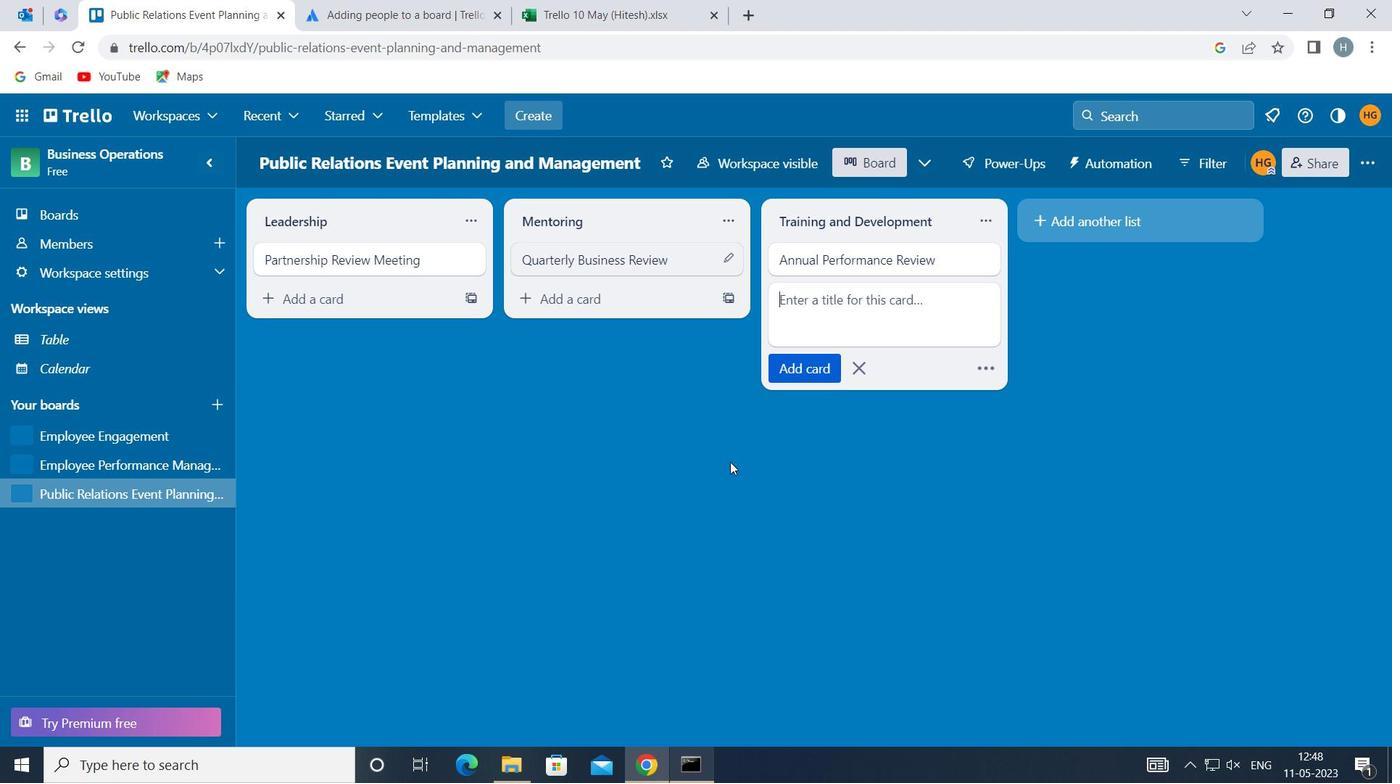 
